 Task: In the Company abcny.com, Create email and send with subject: 'We're Thrilled to Welcome You ', and with mail content 'Good Evening,_x000D_
Step into a world of unlimited possibilities. Our cutting-edge solution will empower you to overcome challenges and achieve unparalleled success in your industry._x000D_
Thanks and Regards', attach the document: Terms_and_conditions.doc and insert image: visitingcard.jpg. Below Thank and Regards, write Reddit and insert the URL: www.reddit.com. Mark checkbox to create task to follow up : In 2 weeks.  Enter or choose an email address of recipient's from company's contact and send.. Logged in from softage.1@softage.net
Action: Mouse moved to (95, 59)
Screenshot: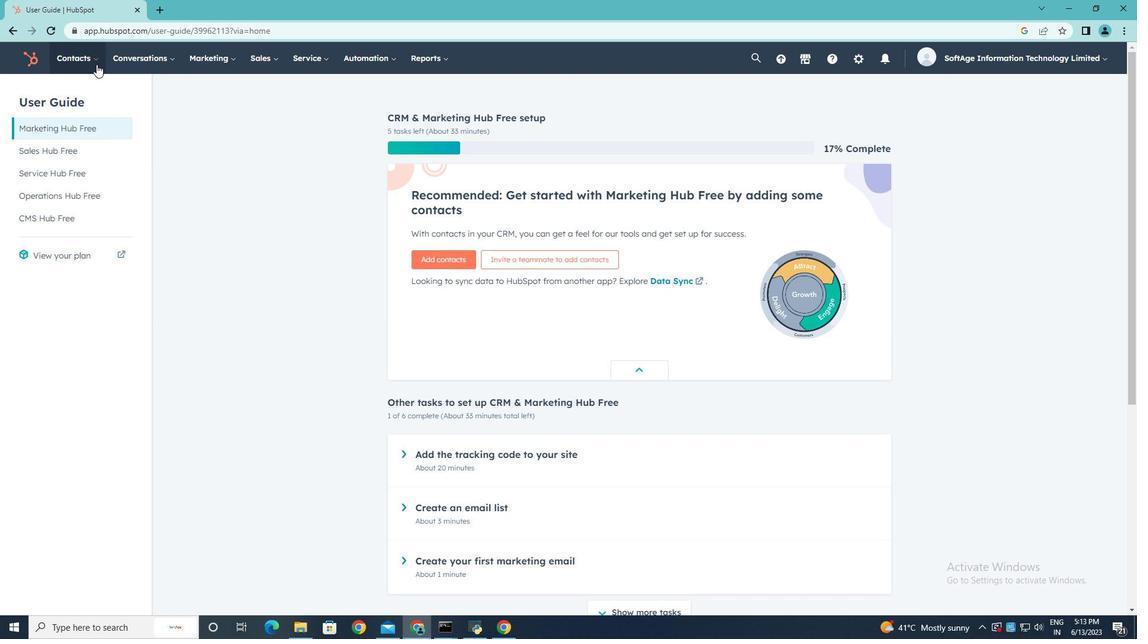 
Action: Mouse pressed left at (95, 59)
Screenshot: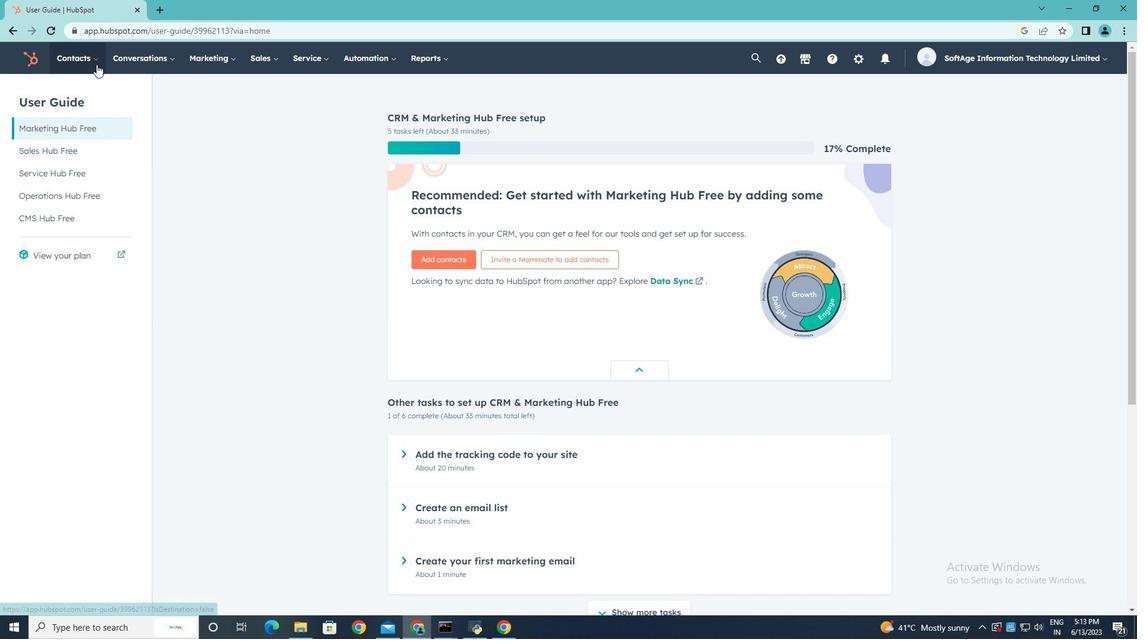 
Action: Mouse moved to (87, 113)
Screenshot: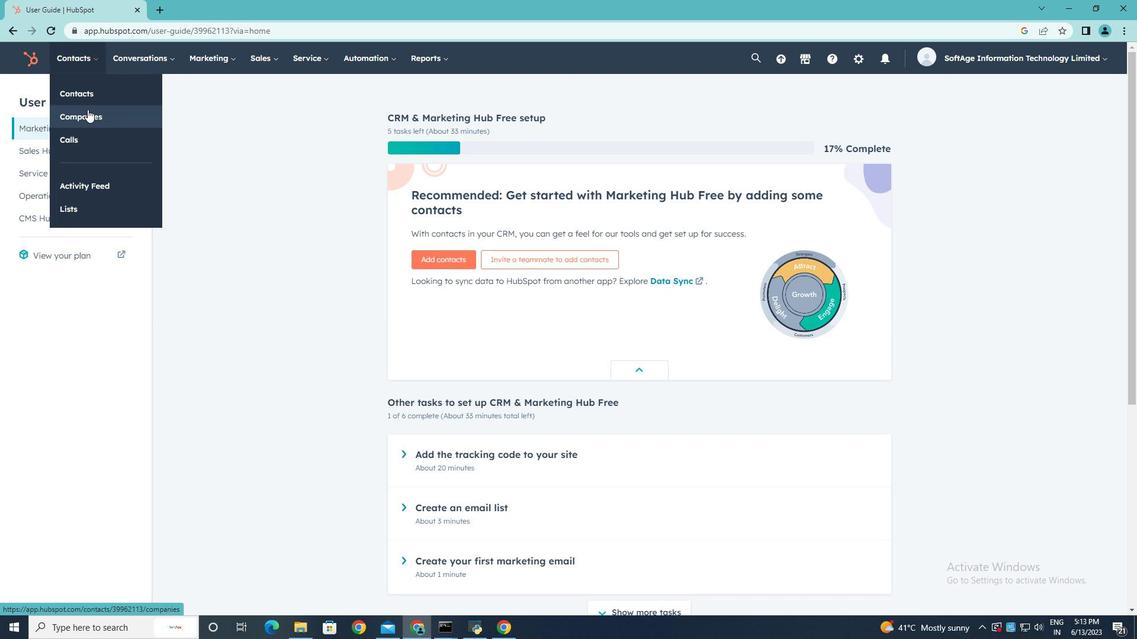 
Action: Mouse pressed left at (87, 113)
Screenshot: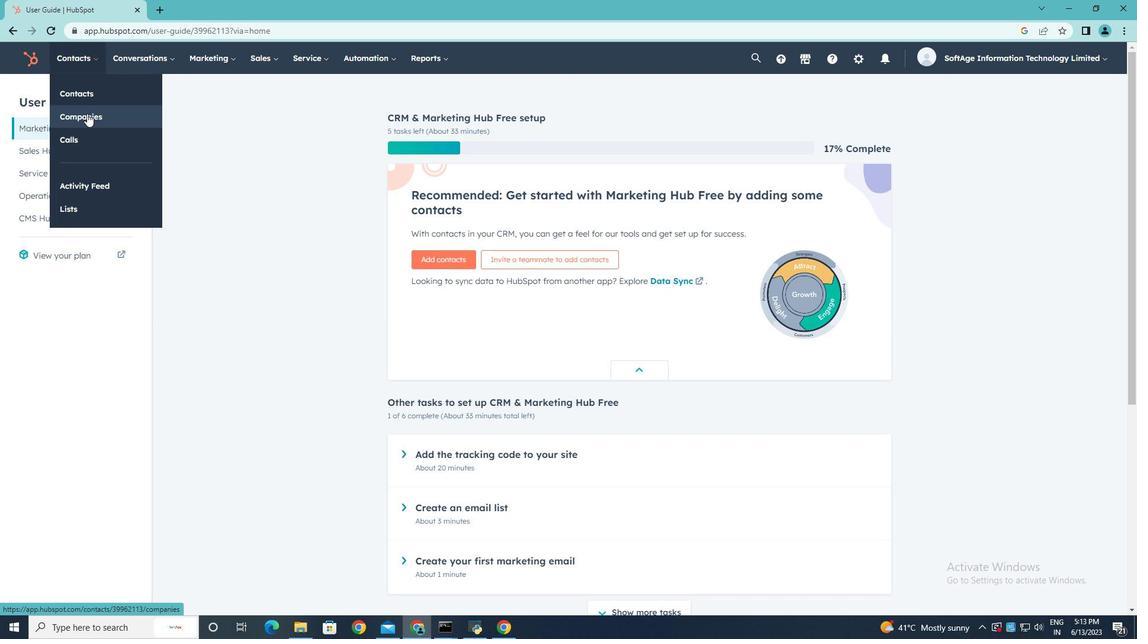 
Action: Mouse moved to (84, 193)
Screenshot: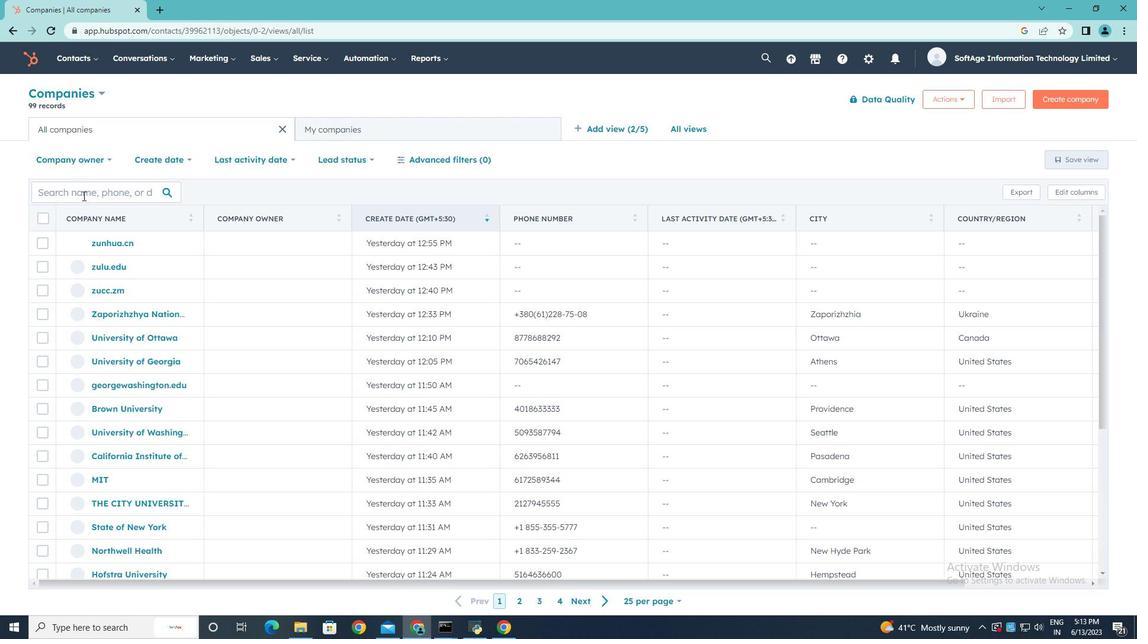 
Action: Mouse pressed left at (84, 193)
Screenshot: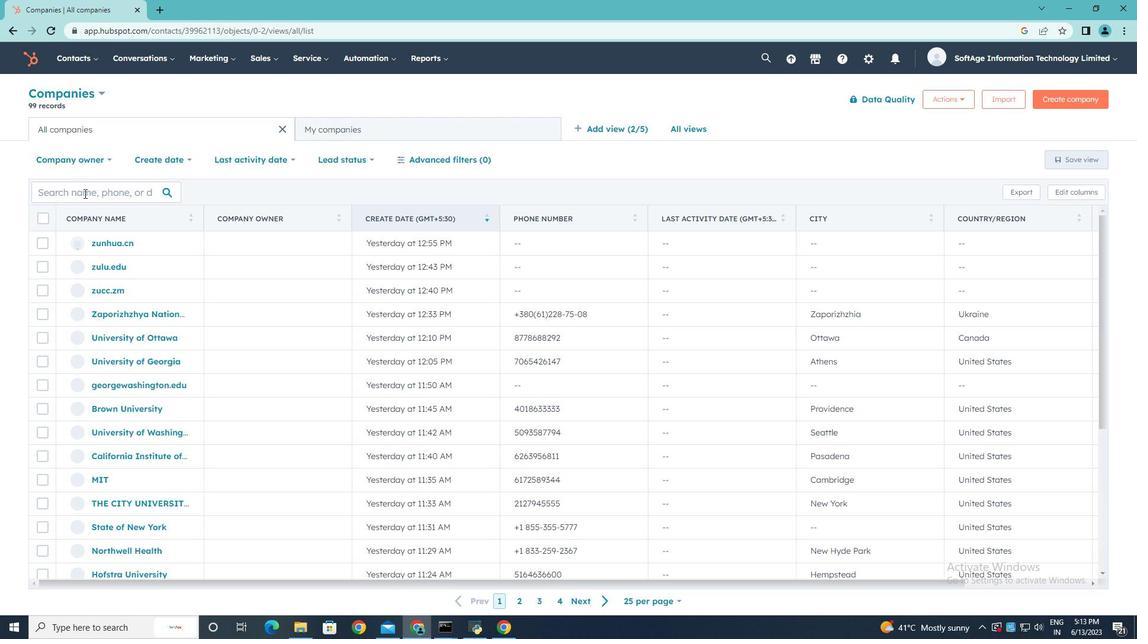 
Action: Key pressed abcny.com
Screenshot: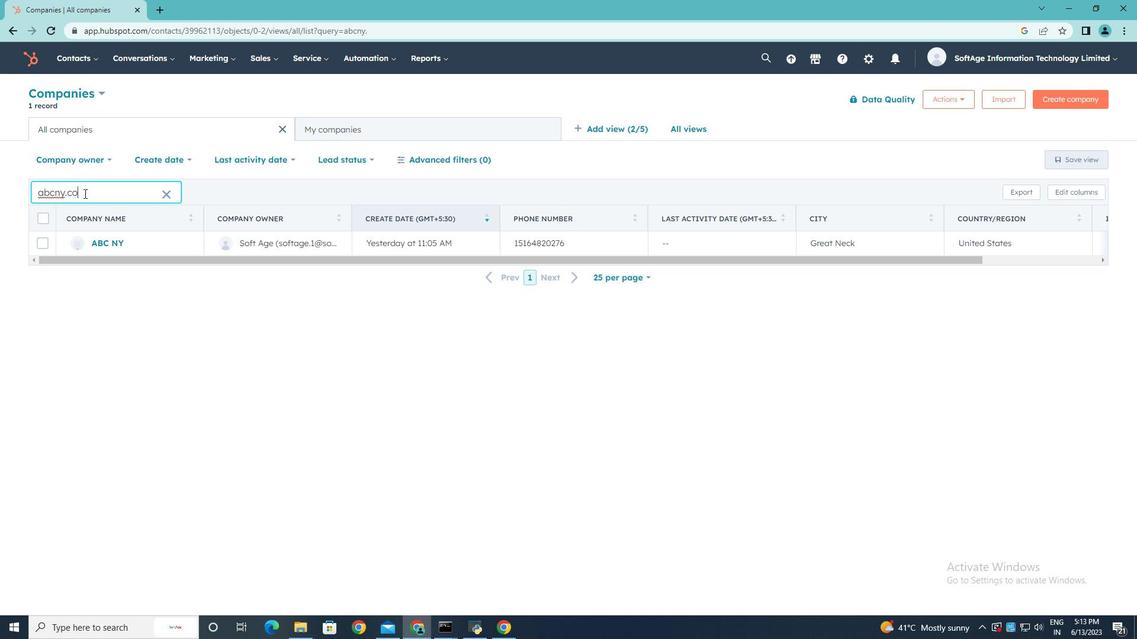 
Action: Mouse moved to (110, 241)
Screenshot: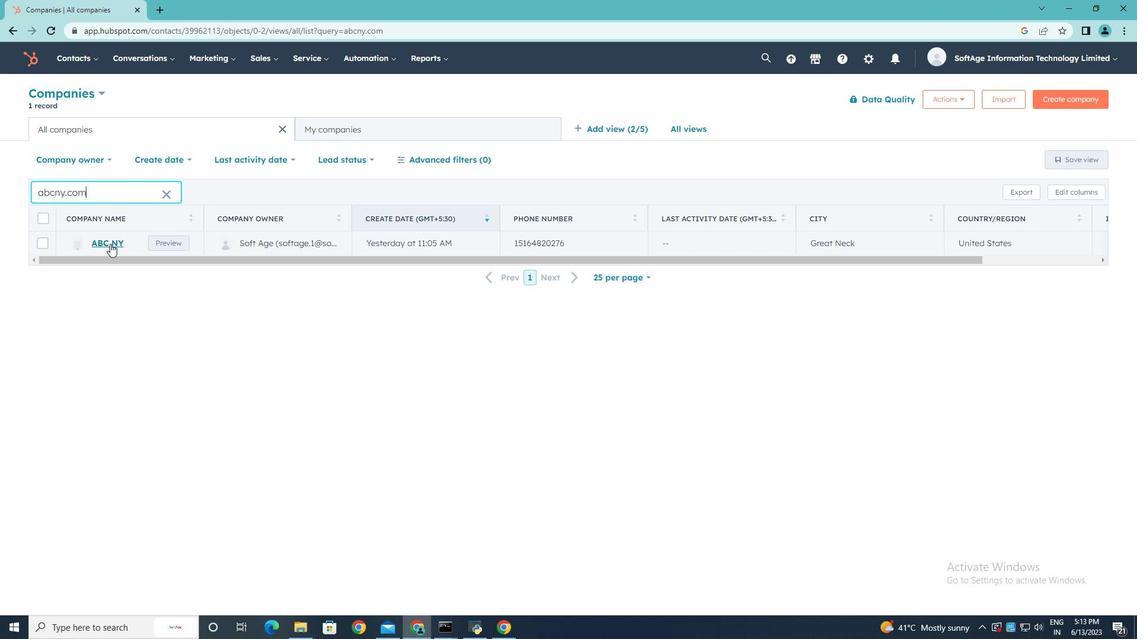 
Action: Mouse pressed left at (110, 241)
Screenshot: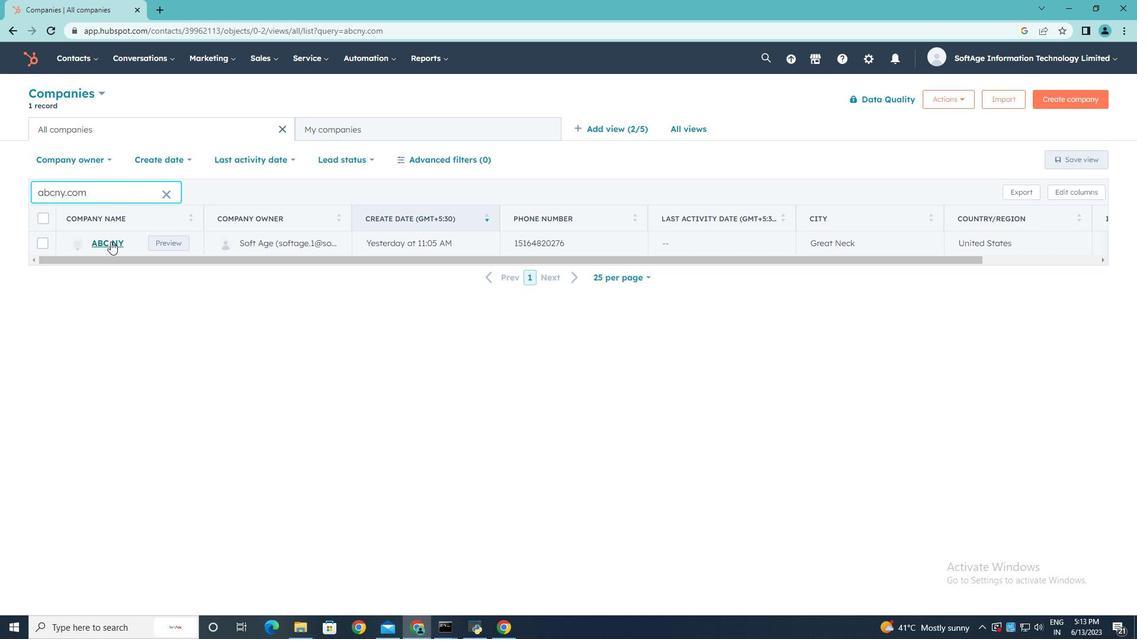 
Action: Mouse moved to (76, 196)
Screenshot: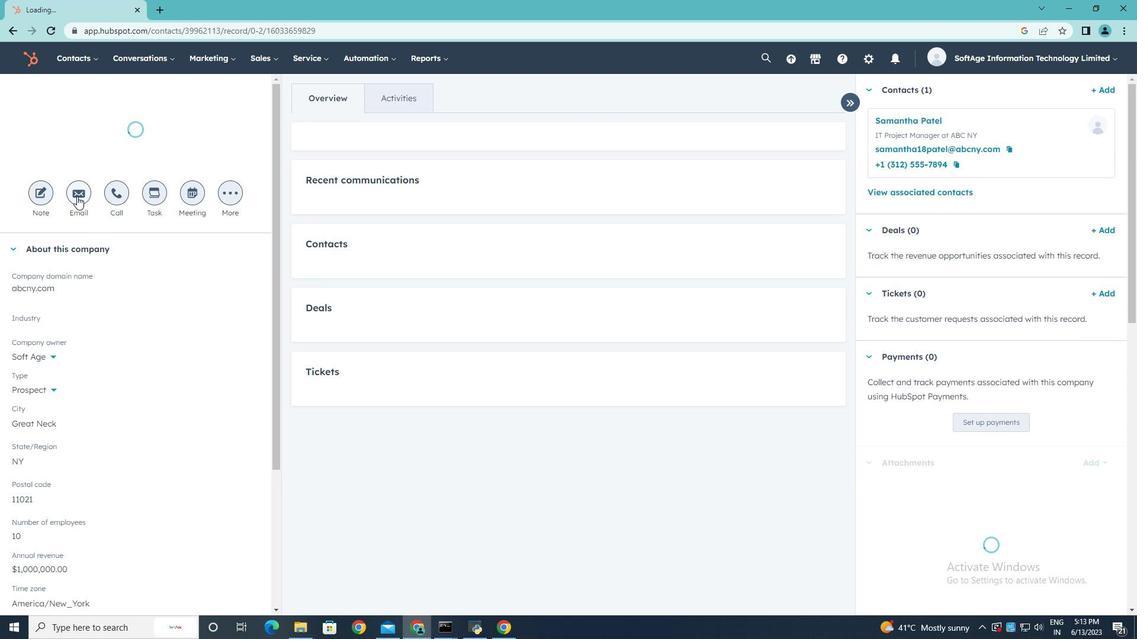 
Action: Mouse pressed left at (76, 196)
Screenshot: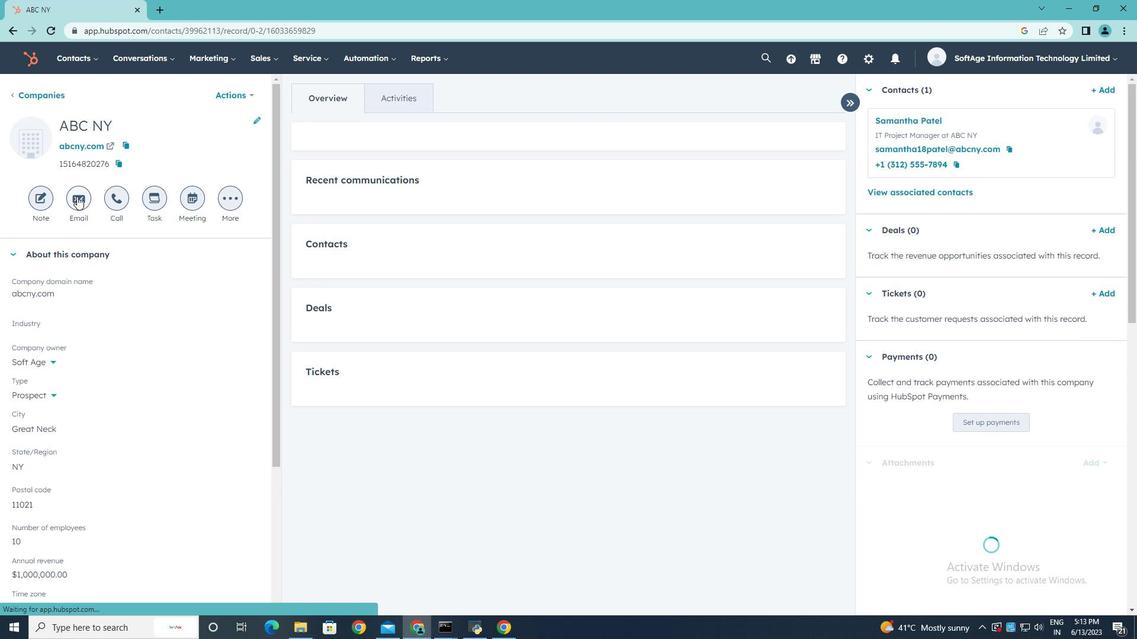 
Action: Key pressed <Key.shift><Key.shift><Key.shift><Key.shift><Key.shift><Key.shift><Key.shift><Key.shift><Key.shift><Key.shift>We're<Key.space>t<Key.backspace><Key.shift>Thrilled<Key.space><Key.shift><Key.shift><Key.shift><Key.shift>to<Key.space><Key.shift><Key.shift>Welcome<Key.space><Key.shift><Key.shift><Key.shift><Key.shift><Key.shift><Key.shift><Key.shift><Key.shift><Key.shift><Key.shift><Key.shift><Key.shift><Key.shift><Key.shift><Key.shift><Key.shift><Key.shift><Key.shift><Key.shift><Key.shift><Key.shift><Key.shift><Key.shift><Key.shift><Key.shift><Key.shift><Key.shift><Key.shift><Key.shift>You
Screenshot: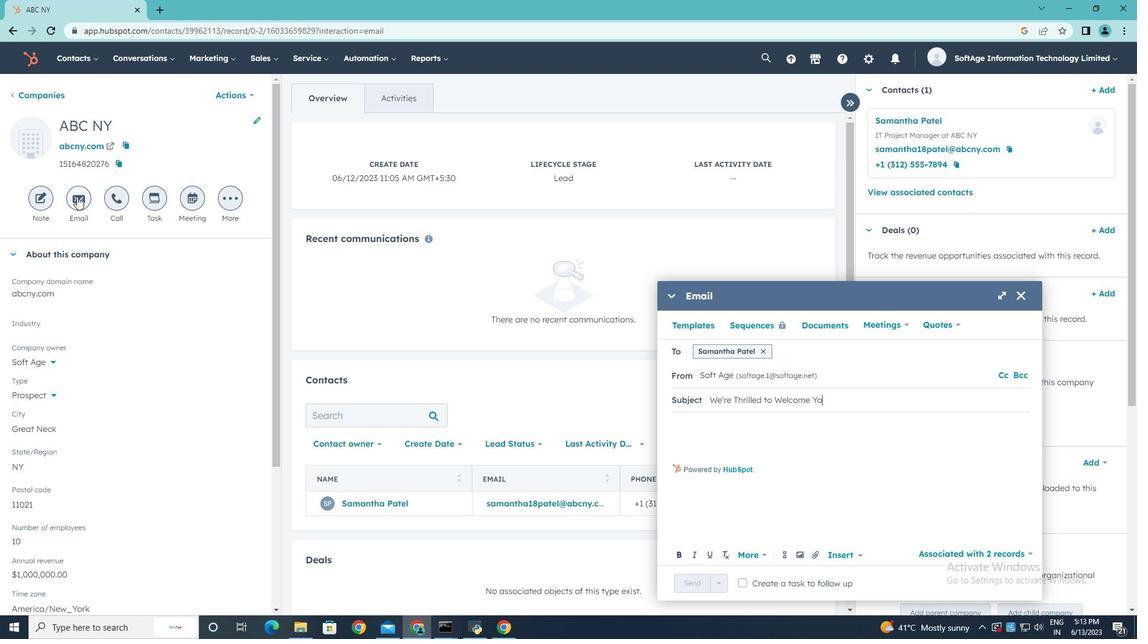 
Action: Mouse moved to (684, 421)
Screenshot: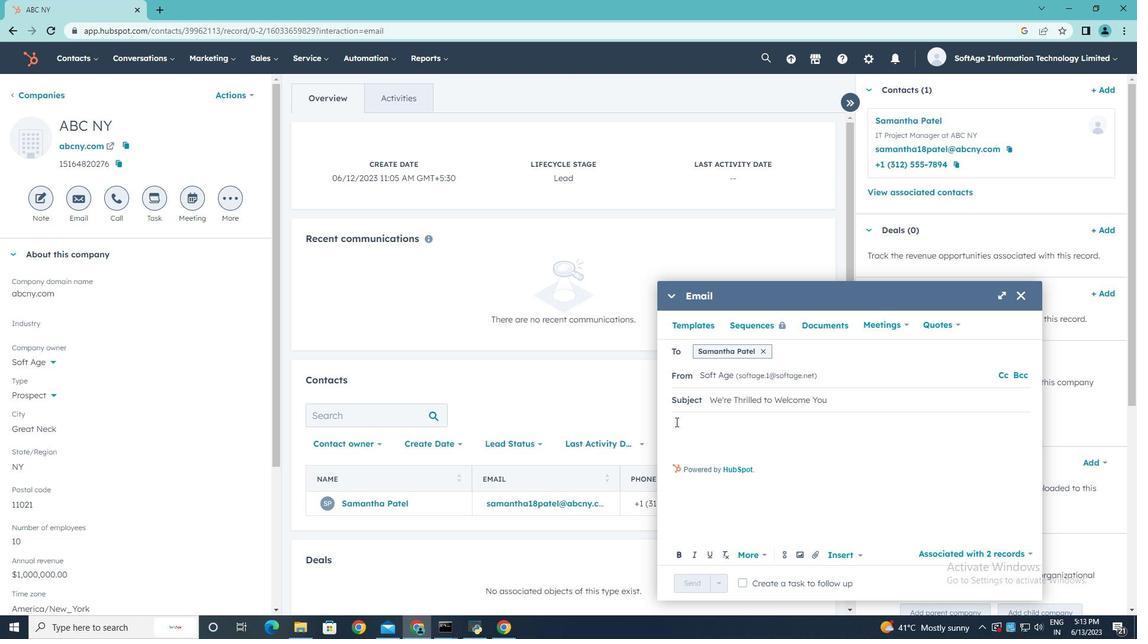 
Action: Mouse pressed left at (684, 421)
Screenshot: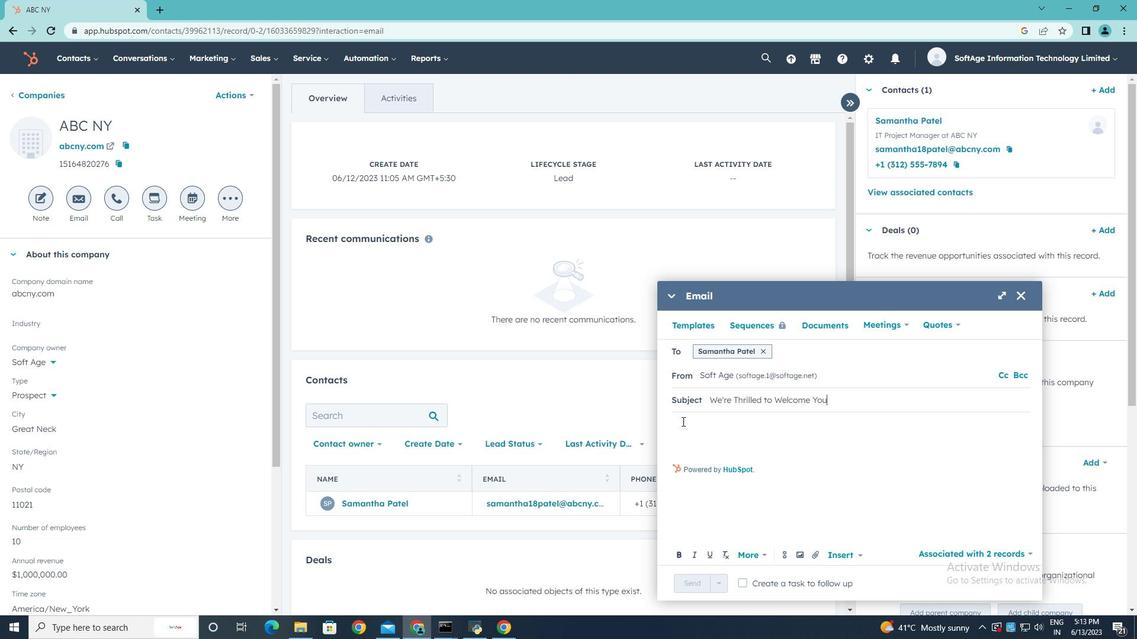 
Action: Key pressed <Key.shift><Key.shift>Good<Key.space><Key.shift>Ebe<Key.backspace><Key.backspace>vening,
Screenshot: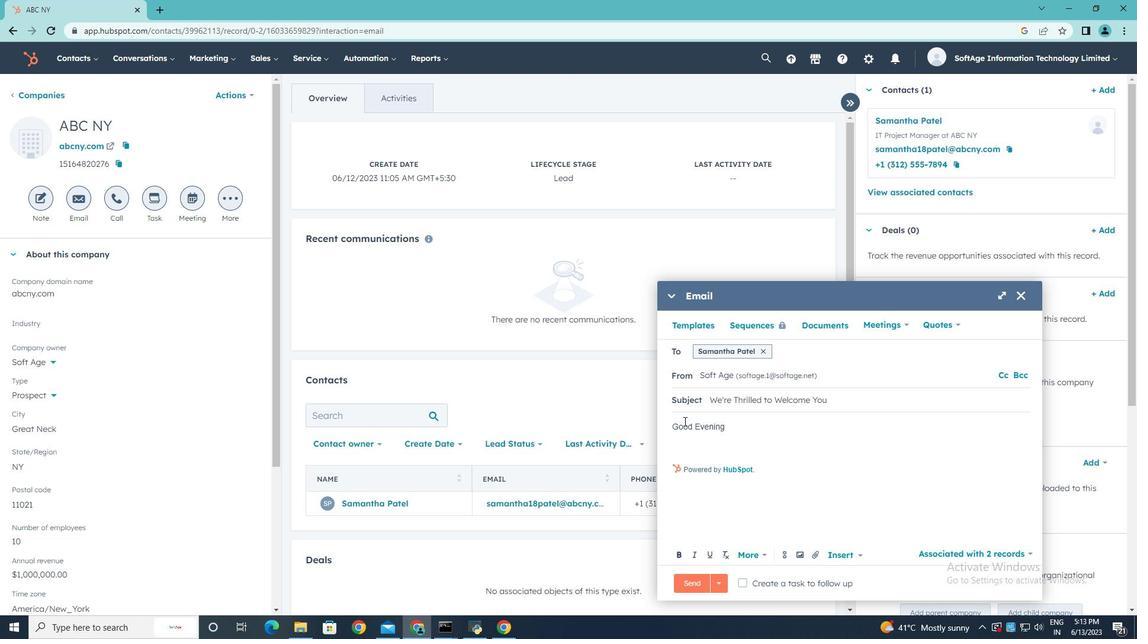 
Action: Mouse moved to (676, 435)
Screenshot: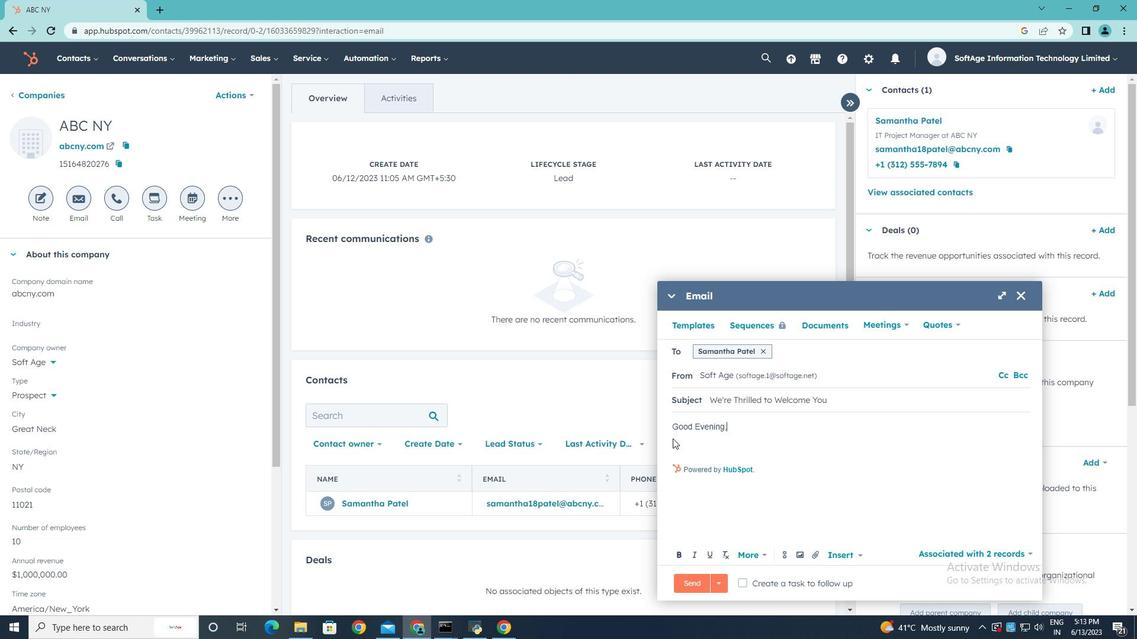
Action: Mouse pressed left at (676, 435)
Screenshot: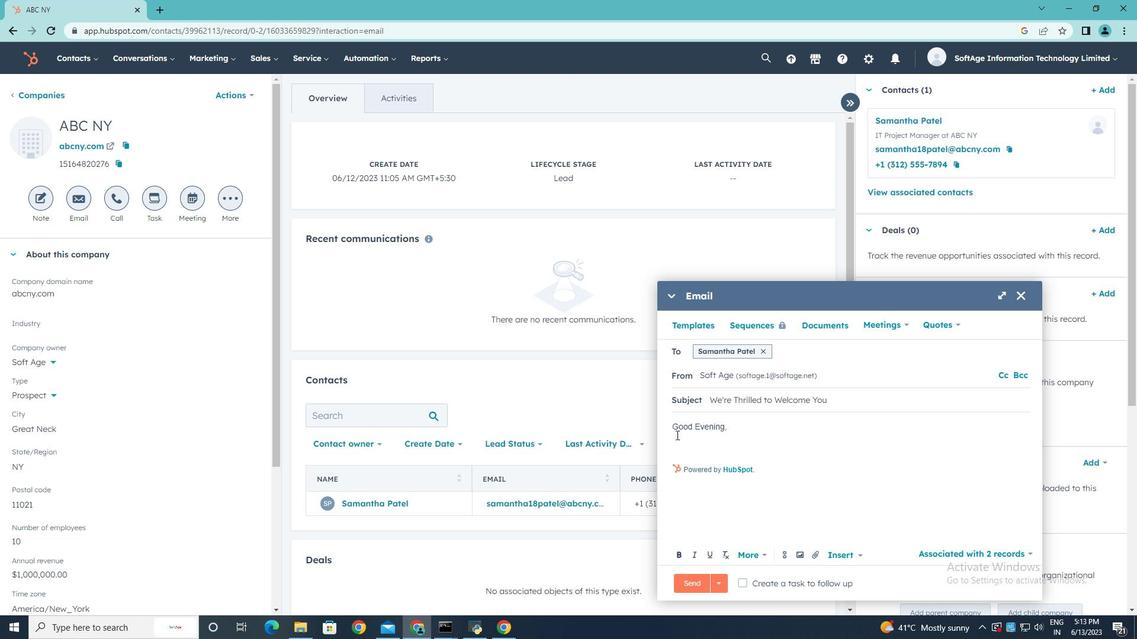 
Action: Mouse moved to (676, 435)
Screenshot: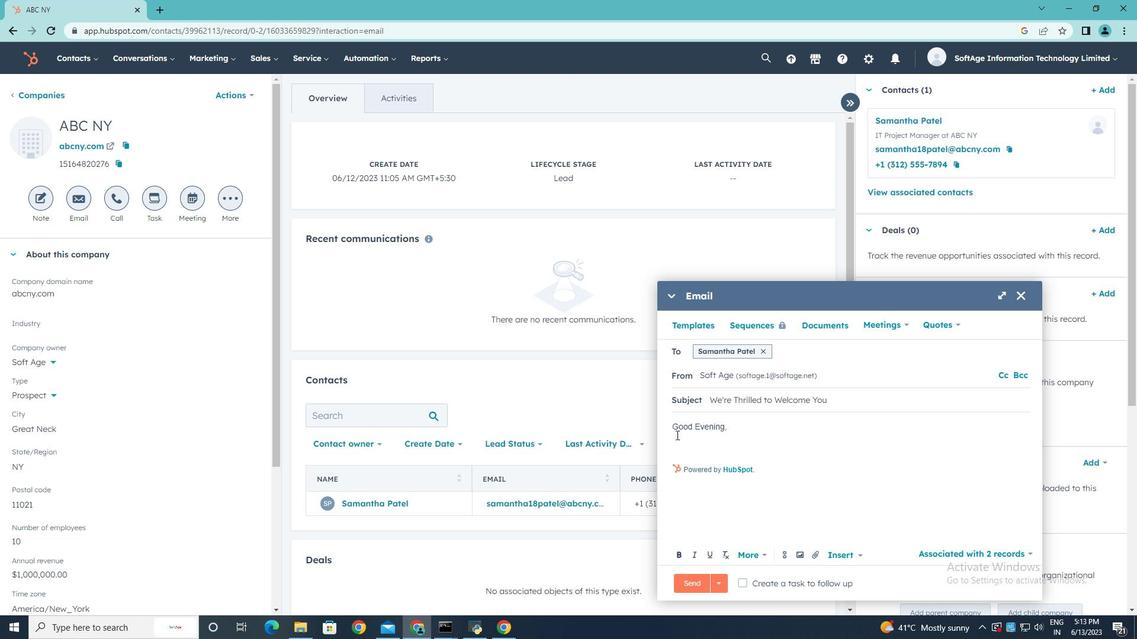 
Action: Key pressed <Key.shift>Step<Key.space>into<Key.space>a<Key.space>world<Key.space>of<Key.space>unlimited<Key.space>possibilities.<Key.space><Key.shift><Key.shift><Key.shift><Key.shift><Key.shift><Key.shift><Key.shift><Key.shift>Our<Key.space>cutting-edge<Key.space>solution<Key.space>will<Key.space>empower<Key.space>you<Key.space>to<Key.space>ob<Key.backspace>vercome<Key.space>challenges<Key.space>and<Key.space>achieve<Key.space>unparalleled<Key.space>success<Key.space>in<Key.space>your<Key.space>industry.
Screenshot: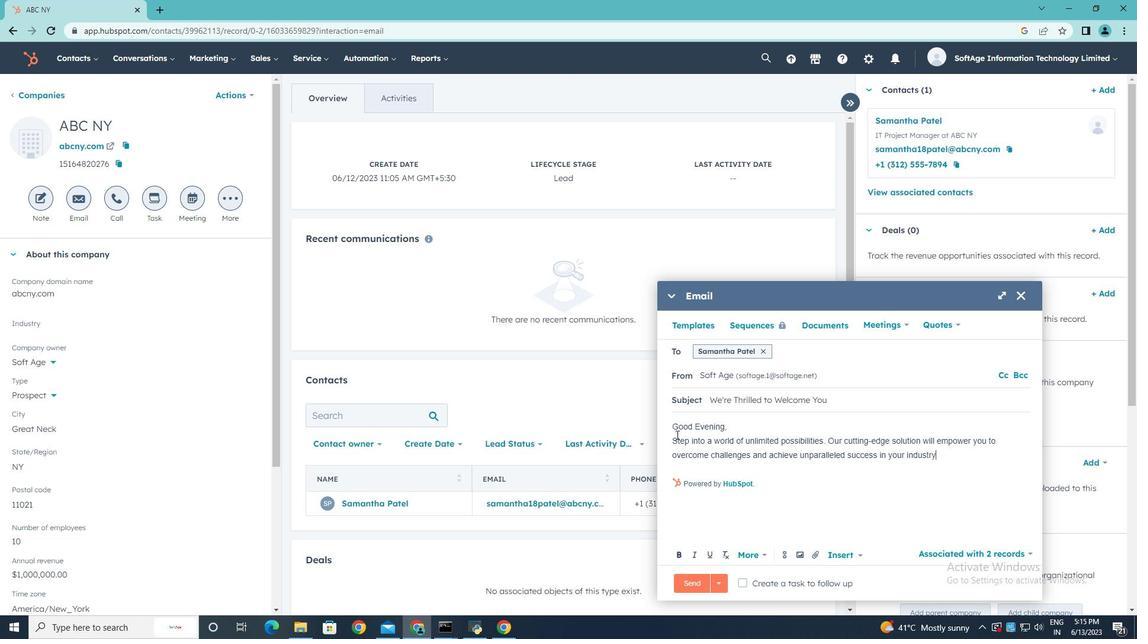
Action: Mouse moved to (687, 471)
Screenshot: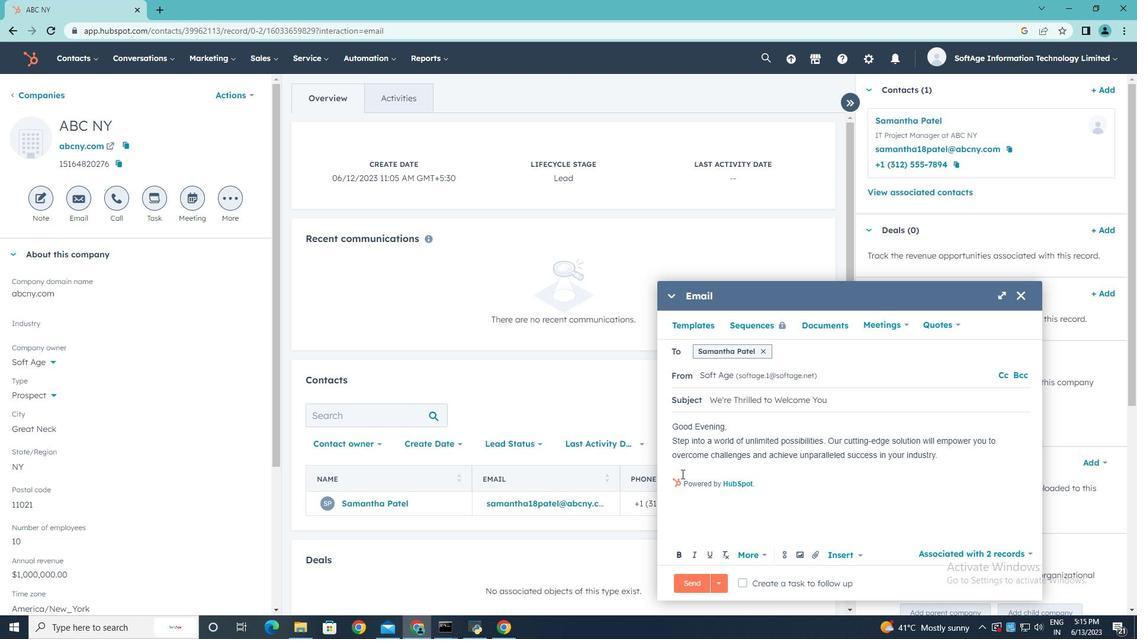 
Action: Mouse pressed left at (687, 471)
Screenshot: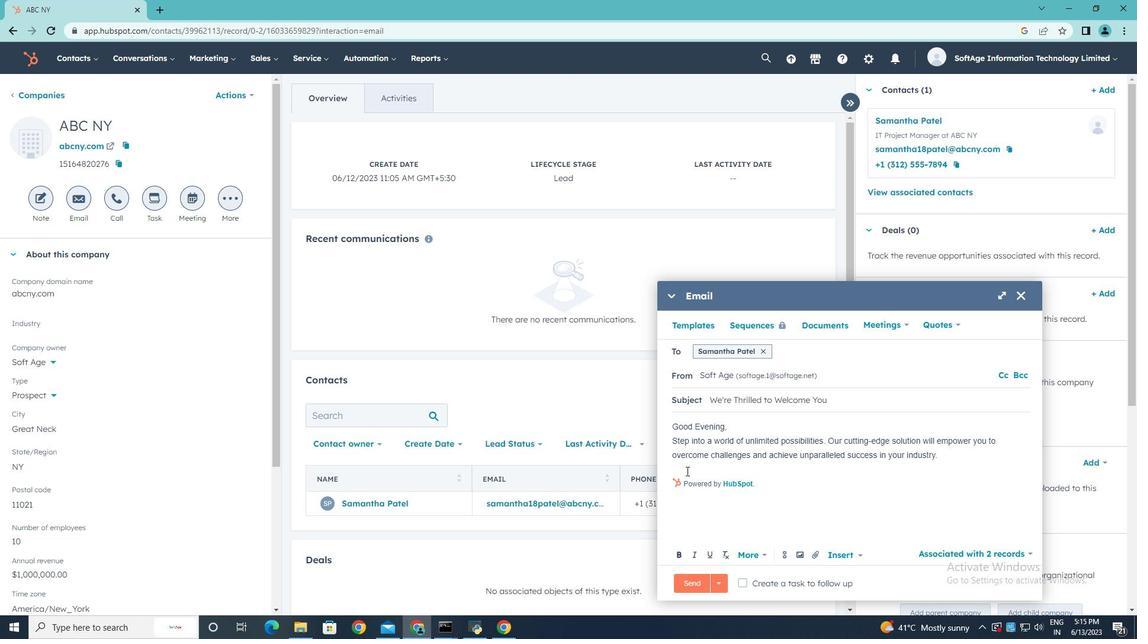 
Action: Key pressed <Key.enter><Key.shift>Thanks<Key.space><Key.shift><Key.shift><Key.shift><Key.shift><Key.shift><Key.shift><Key.shift><Key.shift><Key.shift><Key.shift><Key.shift><Key.shift><Key.shift><Key.shift>&<Key.space><Key.shift>Regards,
Screenshot: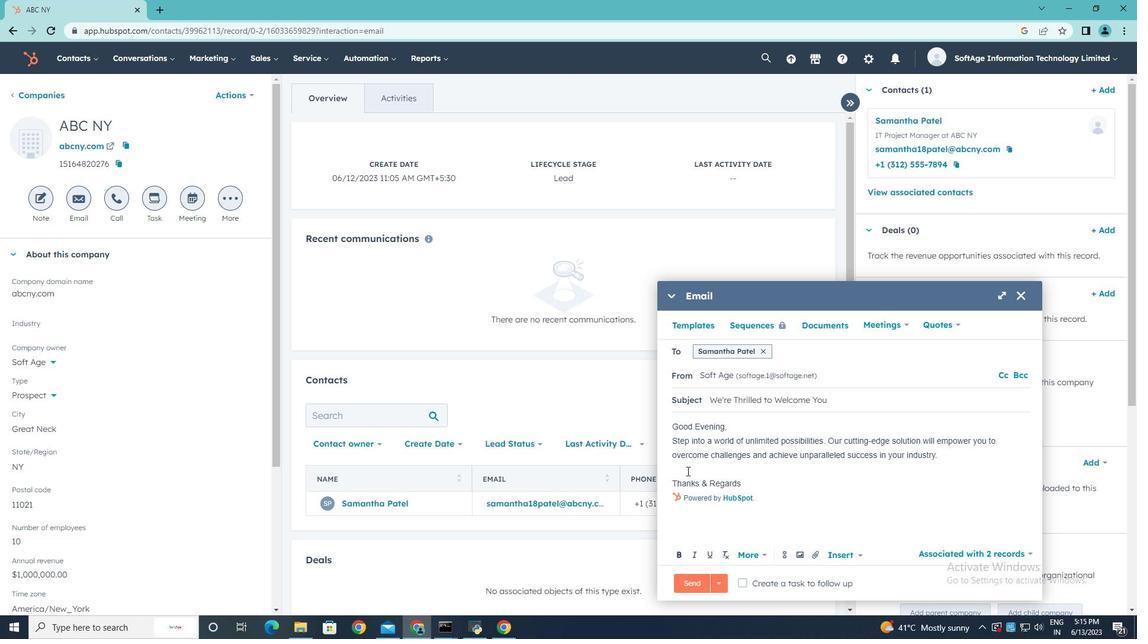 
Action: Mouse moved to (814, 551)
Screenshot: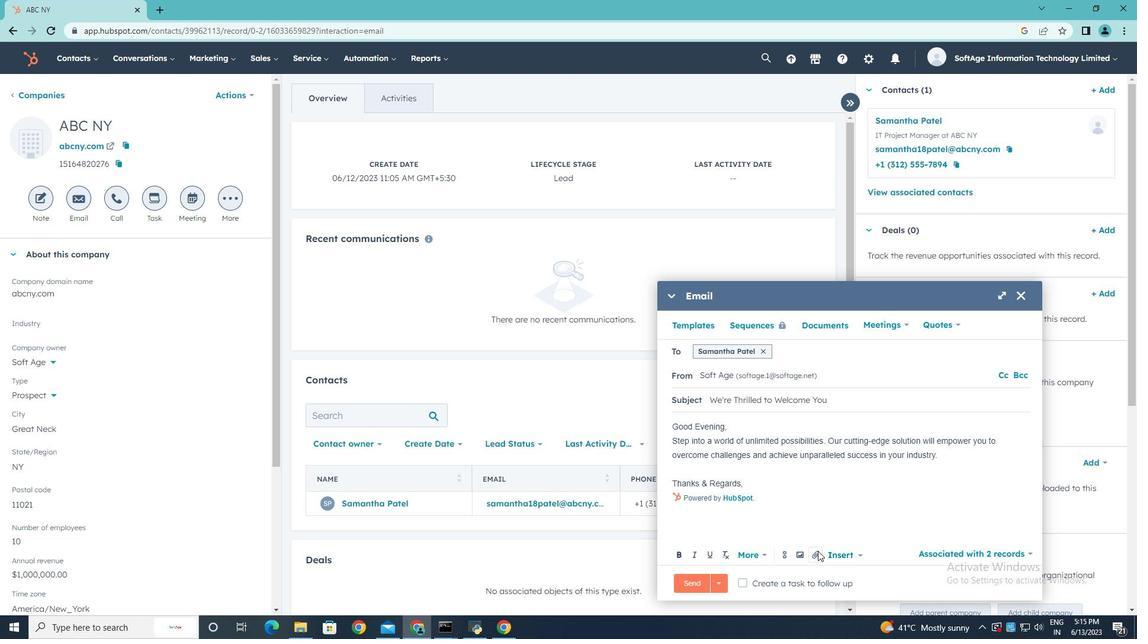 
Action: Mouse pressed left at (814, 551)
Screenshot: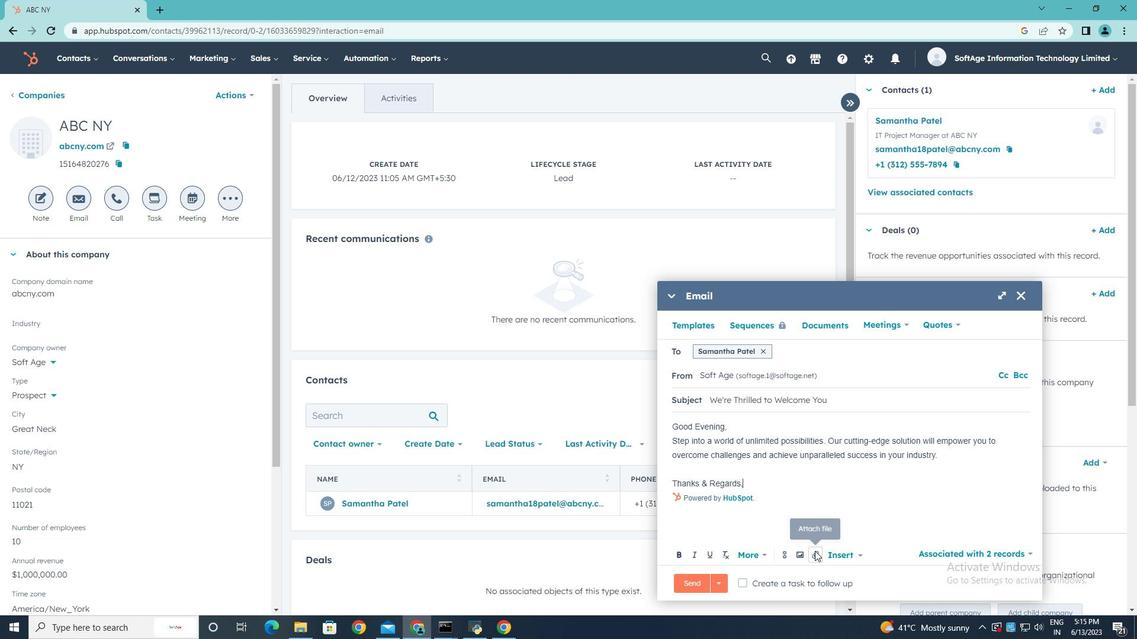 
Action: Mouse moved to (833, 517)
Screenshot: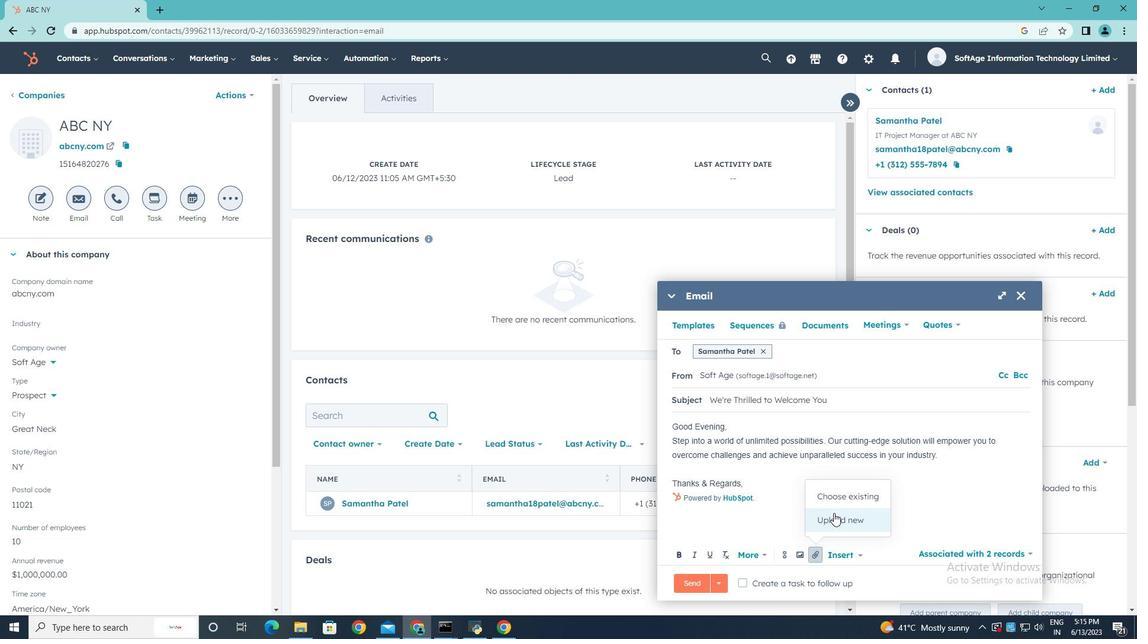 
Action: Mouse pressed left at (833, 517)
Screenshot: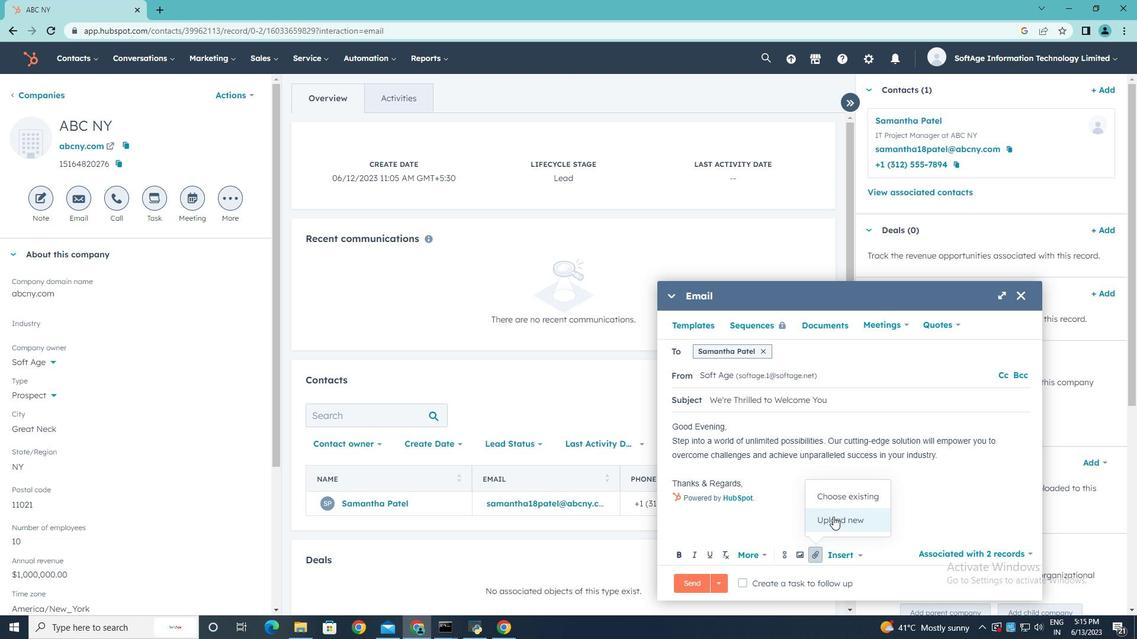 
Action: Mouse moved to (212, 114)
Screenshot: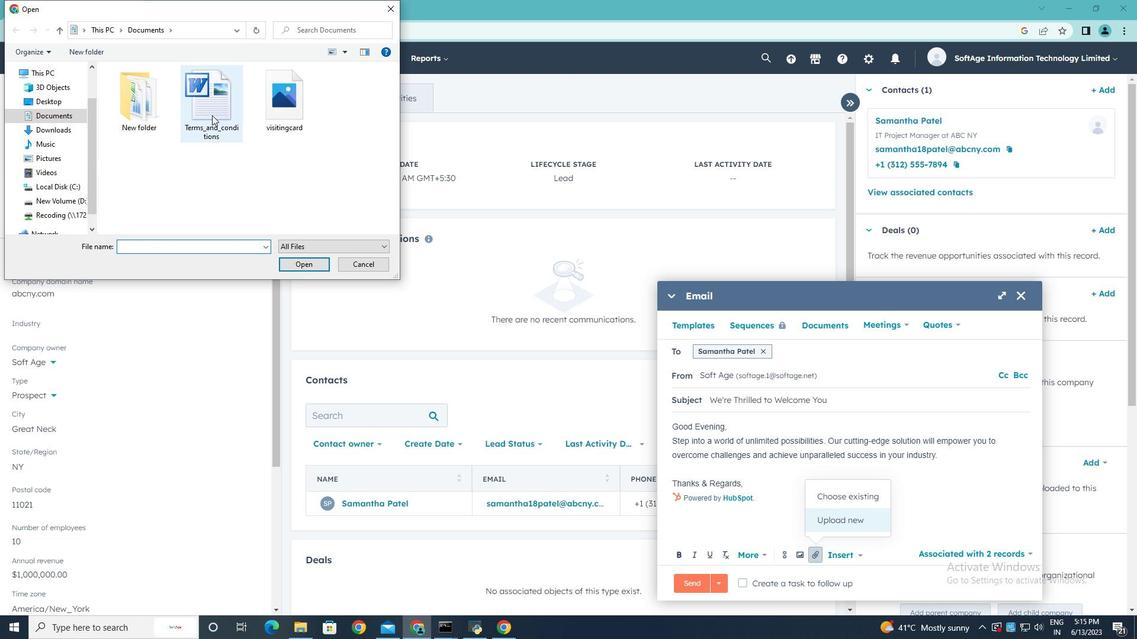 
Action: Mouse pressed left at (212, 114)
Screenshot: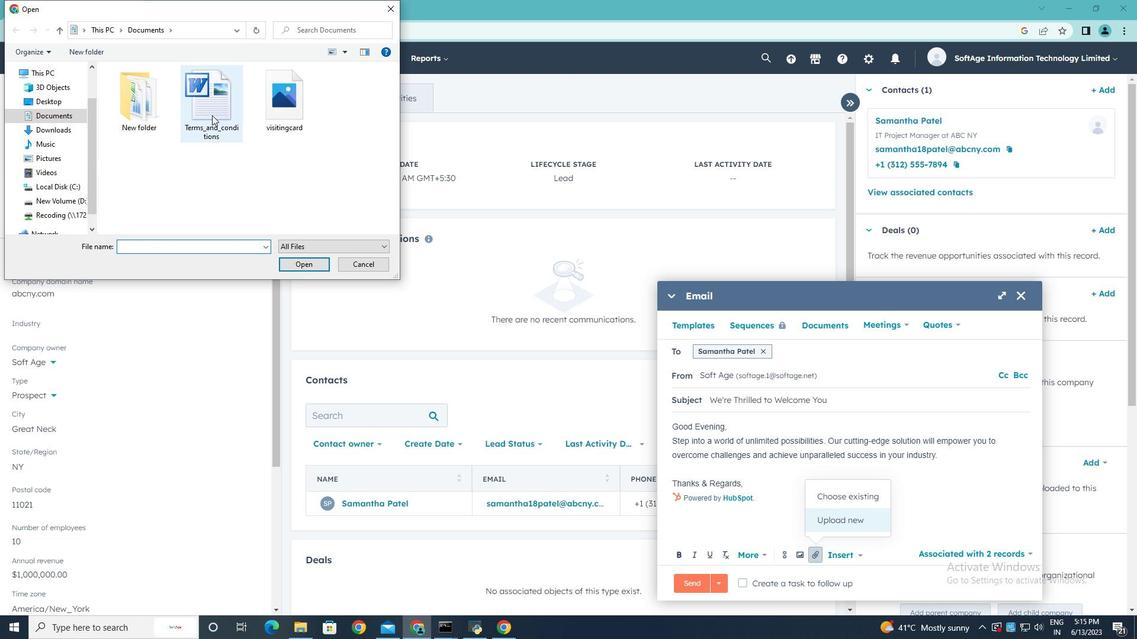
Action: Mouse moved to (308, 265)
Screenshot: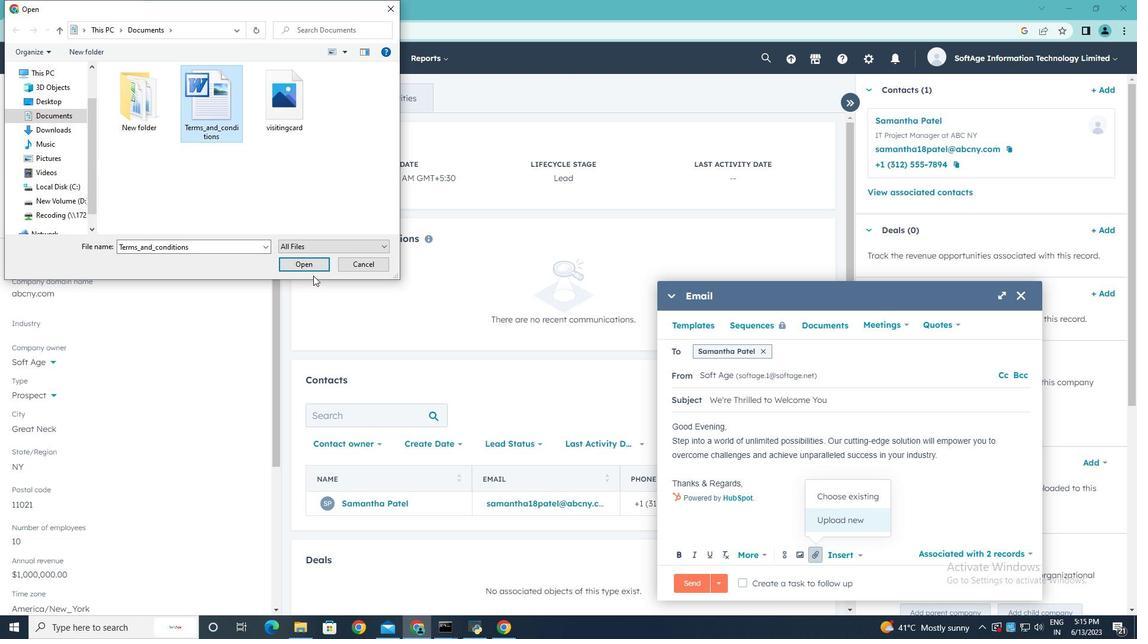 
Action: Mouse pressed left at (308, 265)
Screenshot: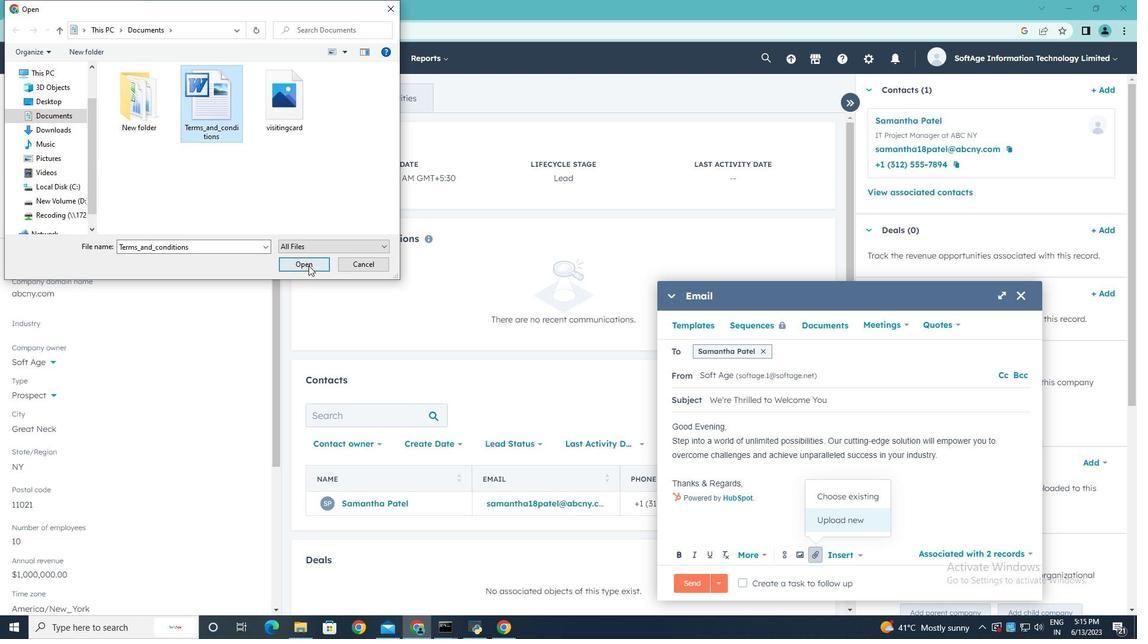 
Action: Mouse moved to (819, 524)
Screenshot: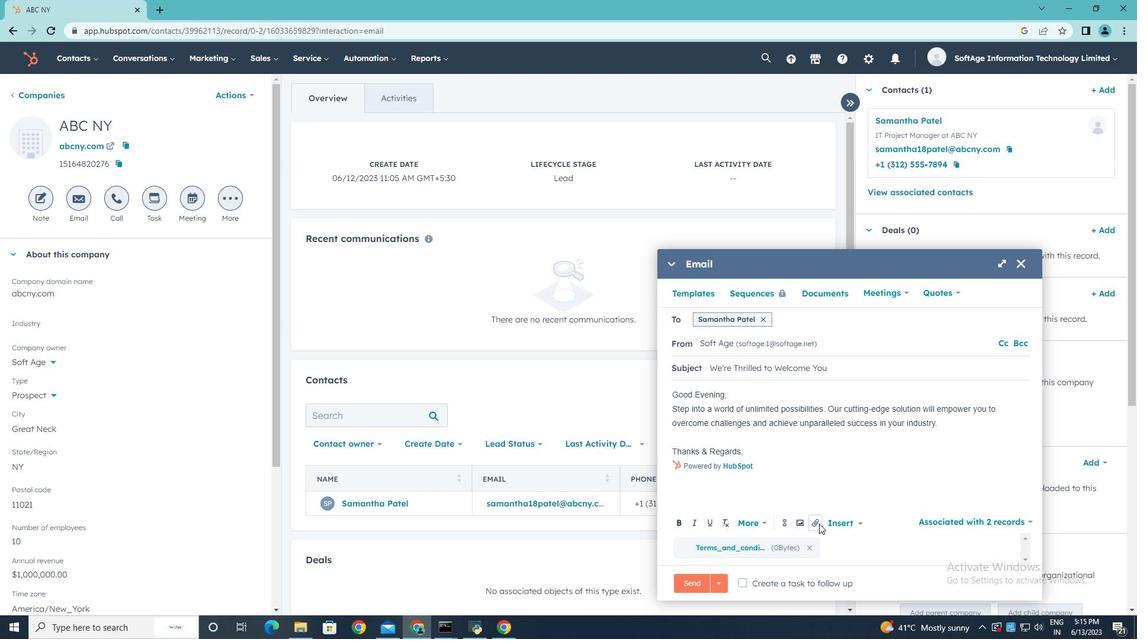 
Action: Mouse pressed left at (819, 524)
Screenshot: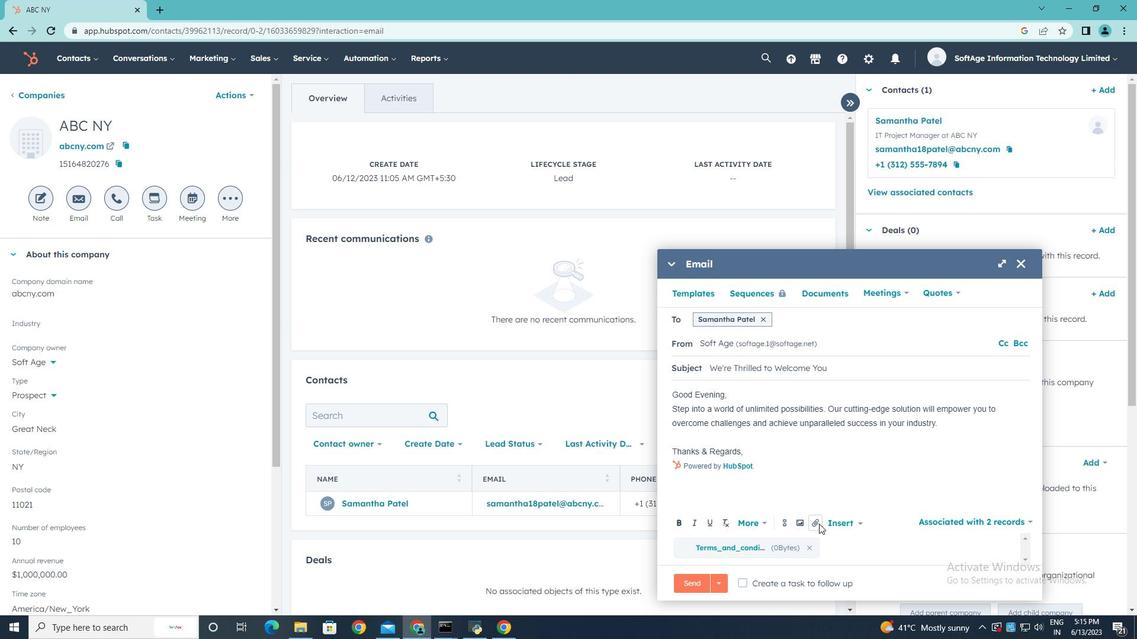 
Action: Mouse moved to (834, 499)
Screenshot: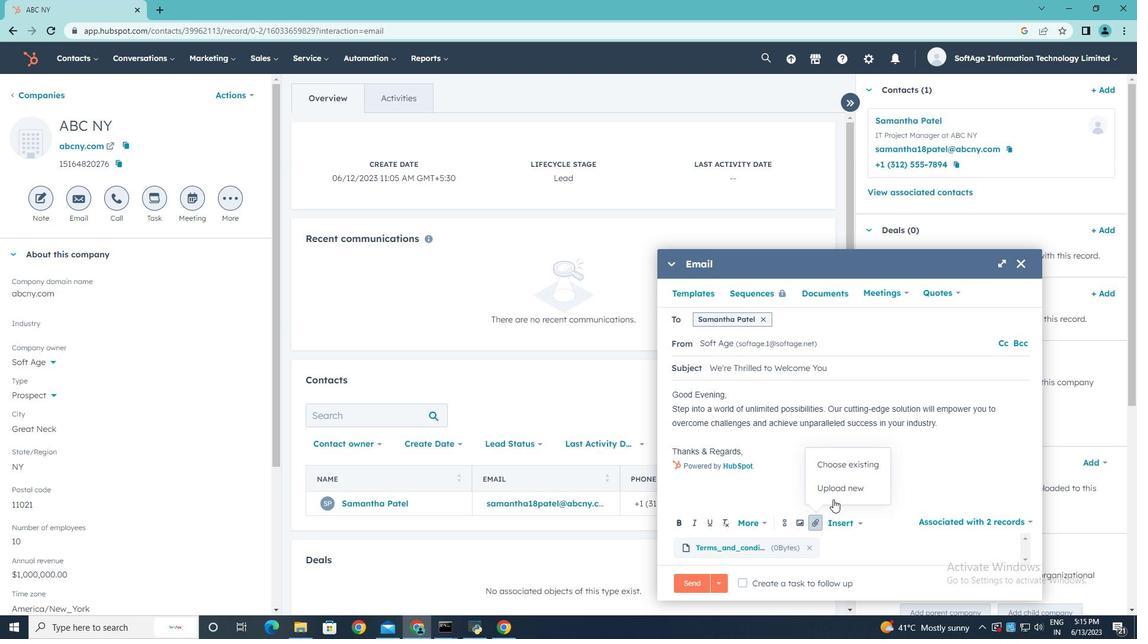 
Action: Mouse pressed left at (834, 499)
Screenshot: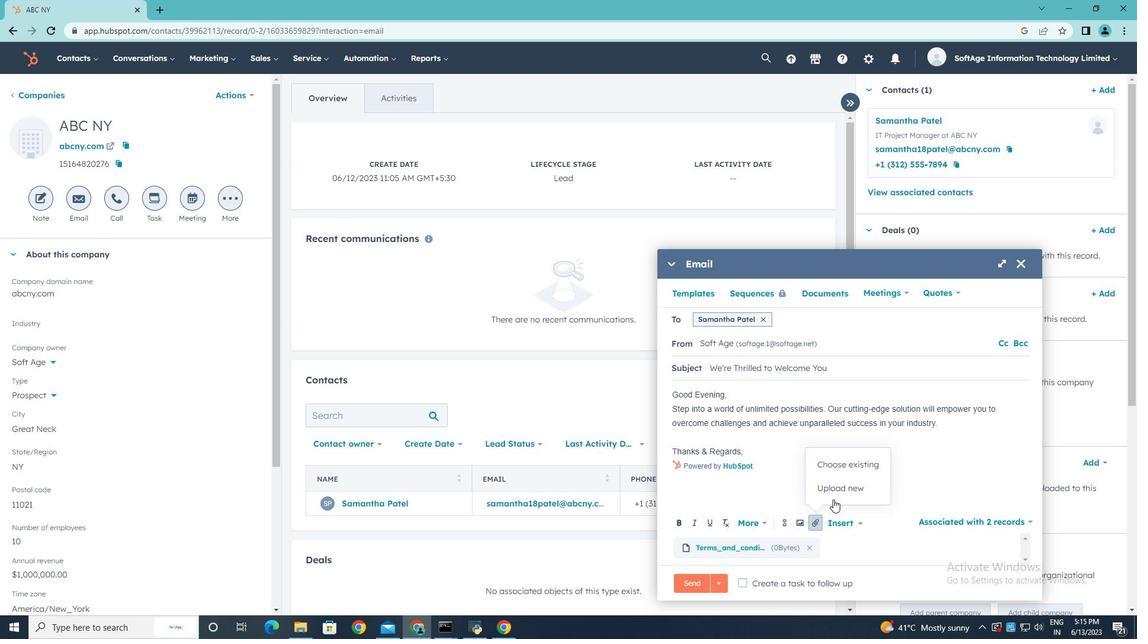 
Action: Mouse moved to (290, 119)
Screenshot: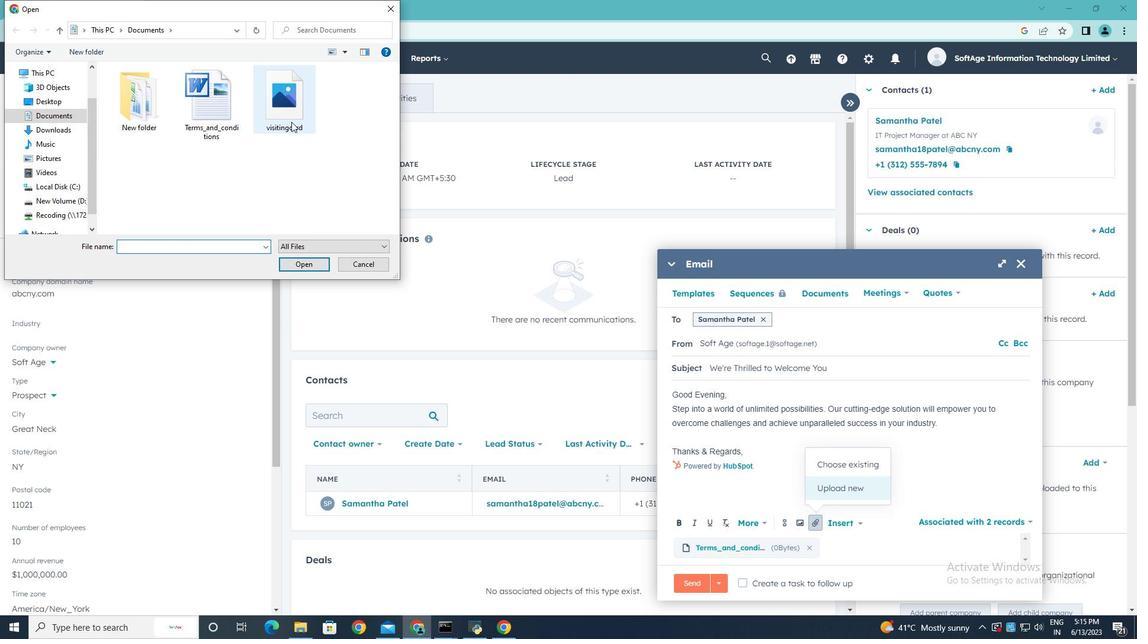 
Action: Mouse pressed left at (290, 119)
Screenshot: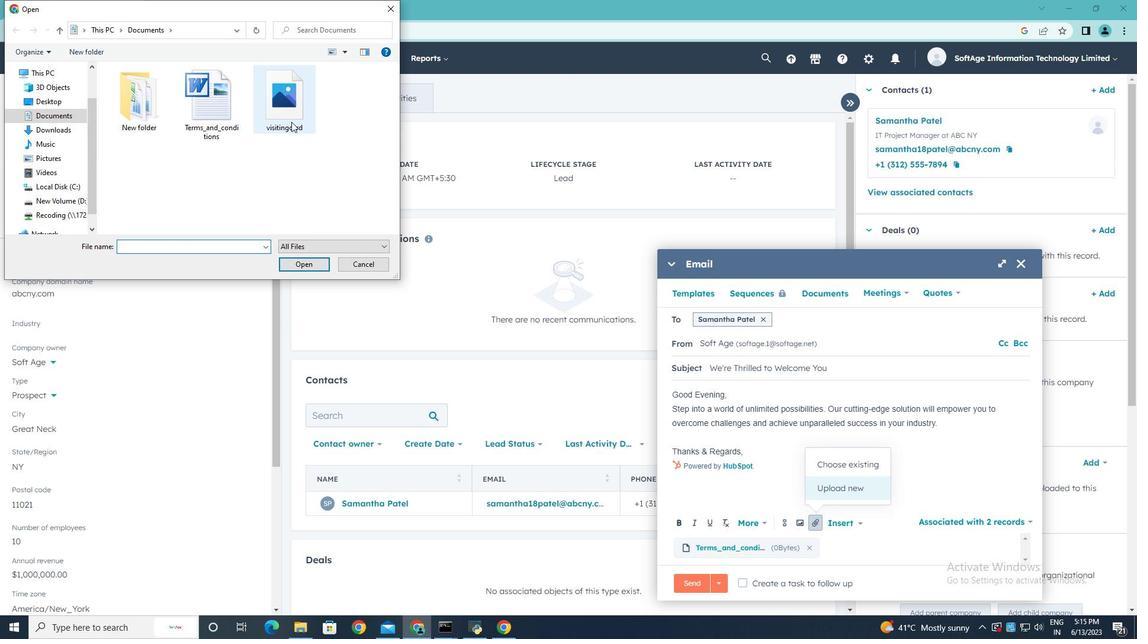 
Action: Mouse moved to (290, 261)
Screenshot: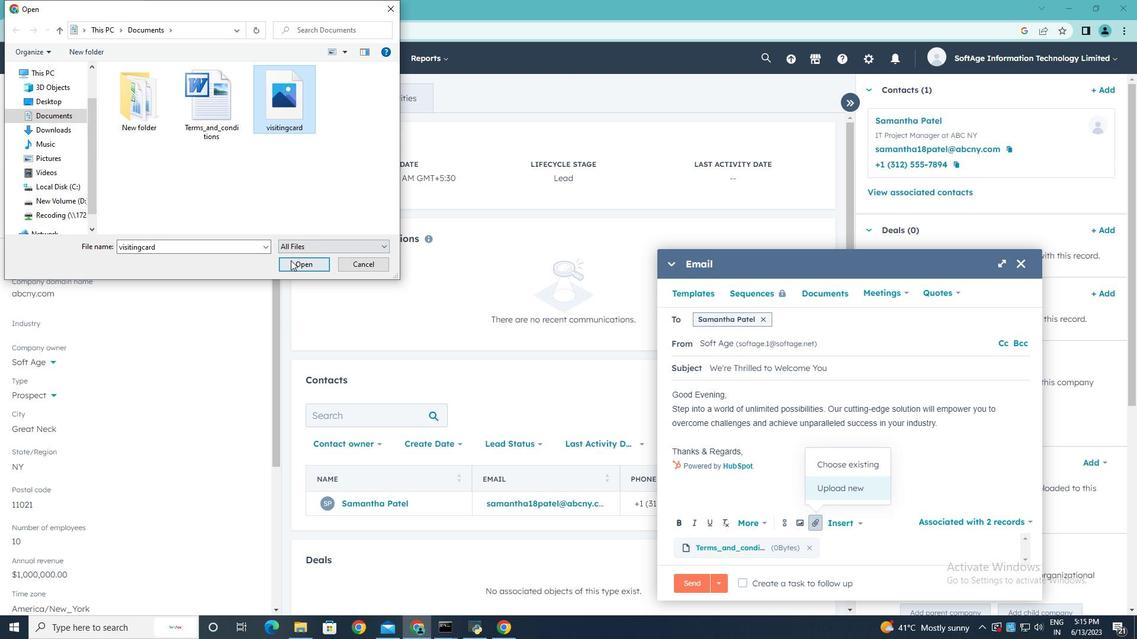 
Action: Mouse pressed left at (290, 261)
Screenshot: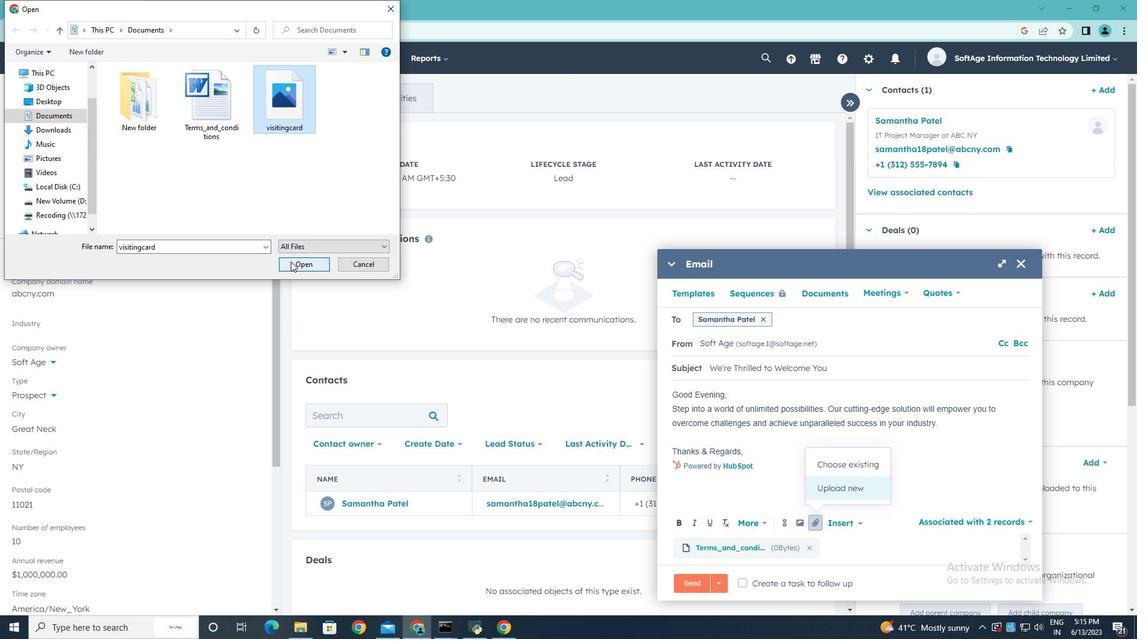 
Action: Mouse moved to (752, 451)
Screenshot: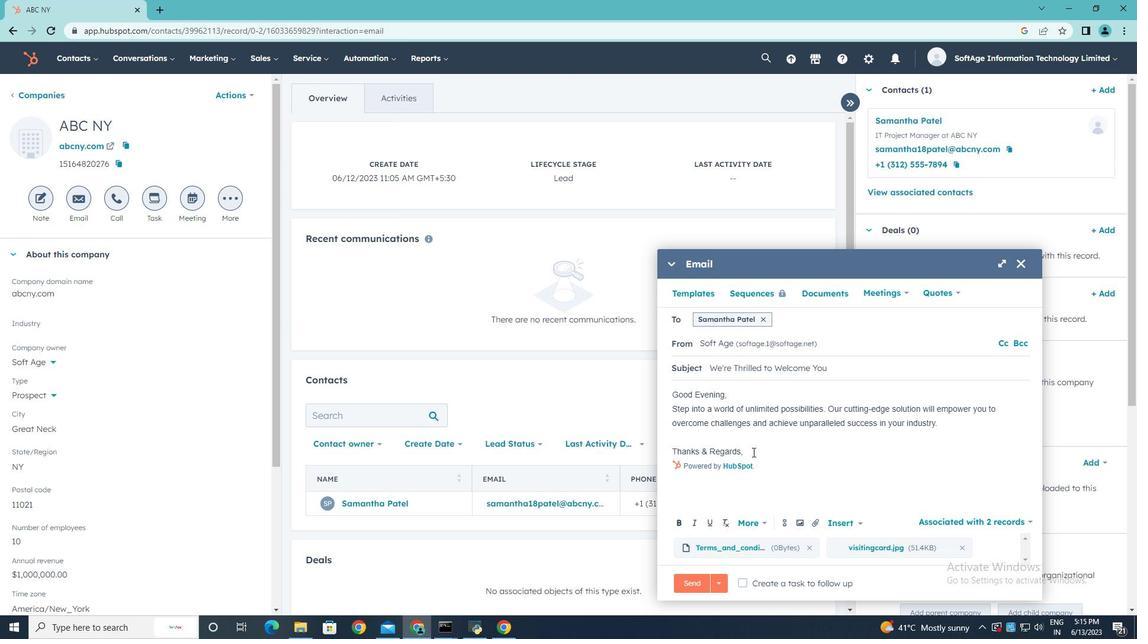 
Action: Mouse pressed left at (752, 451)
Screenshot: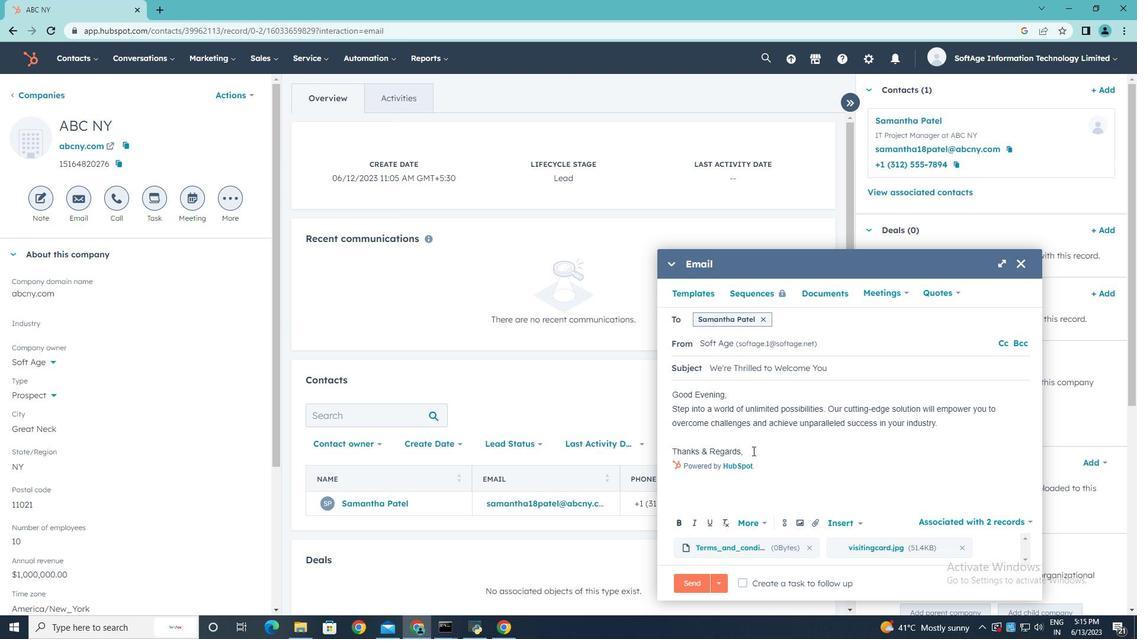 
Action: Key pressed <Key.enter>
Screenshot: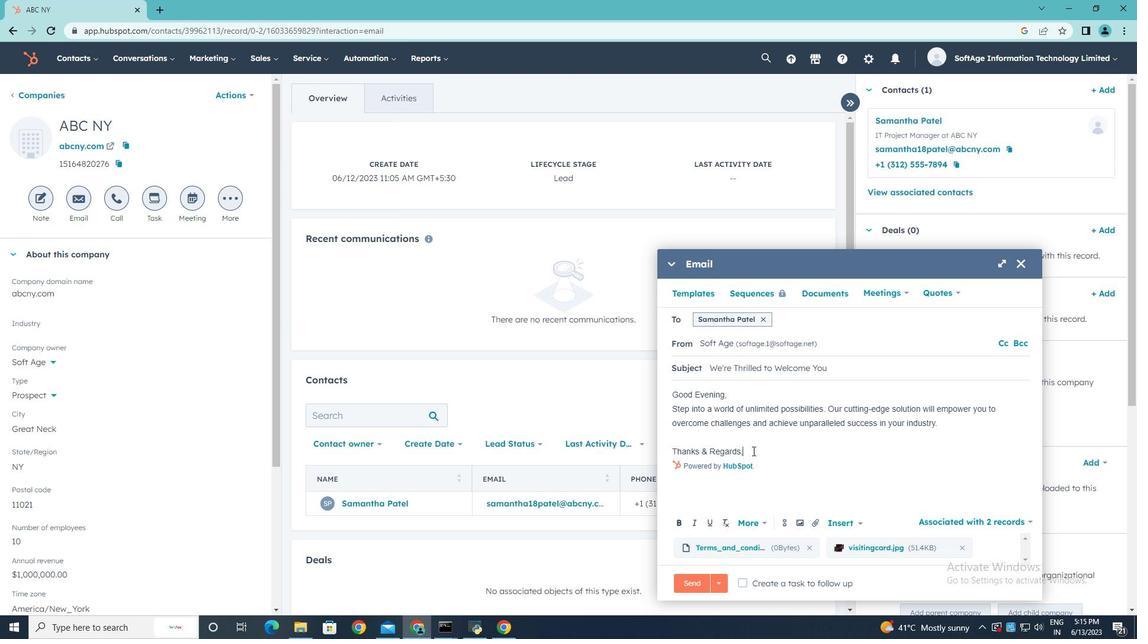 
Action: Mouse moved to (786, 522)
Screenshot: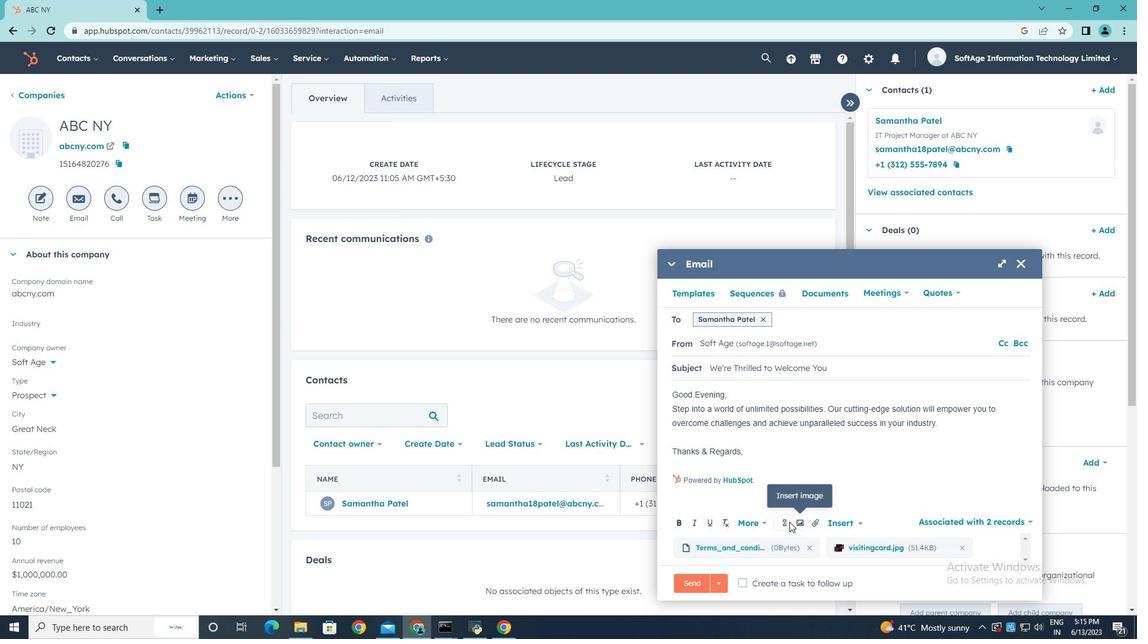 
Action: Mouse pressed left at (786, 522)
Screenshot: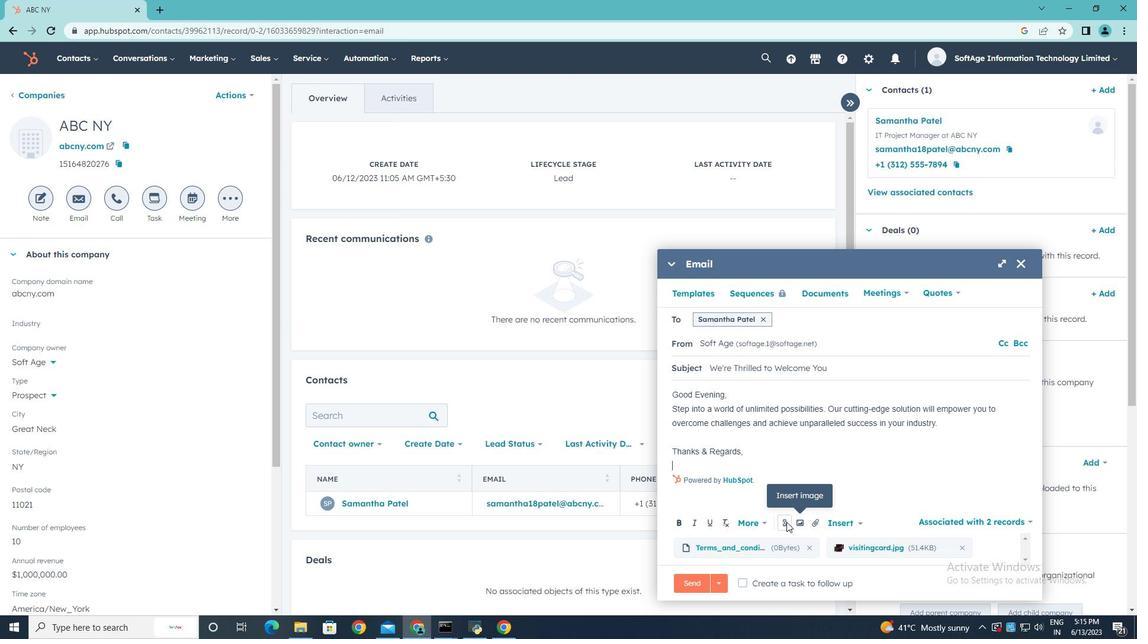 
Action: Mouse moved to (810, 390)
Screenshot: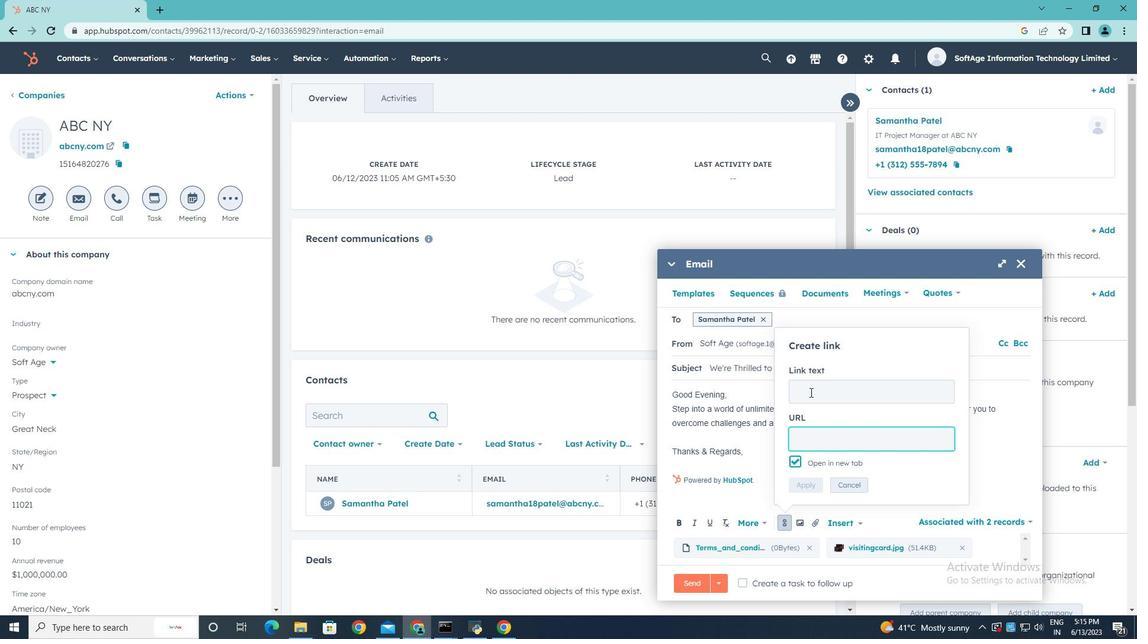 
Action: Mouse pressed left at (810, 390)
Screenshot: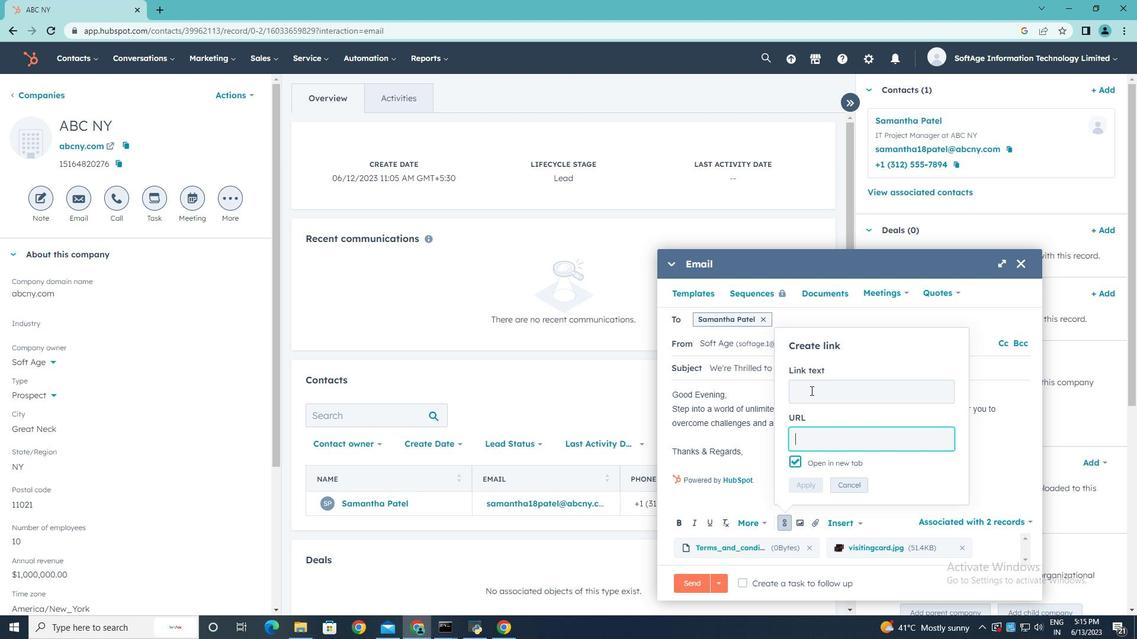 
Action: Mouse moved to (810, 390)
Screenshot: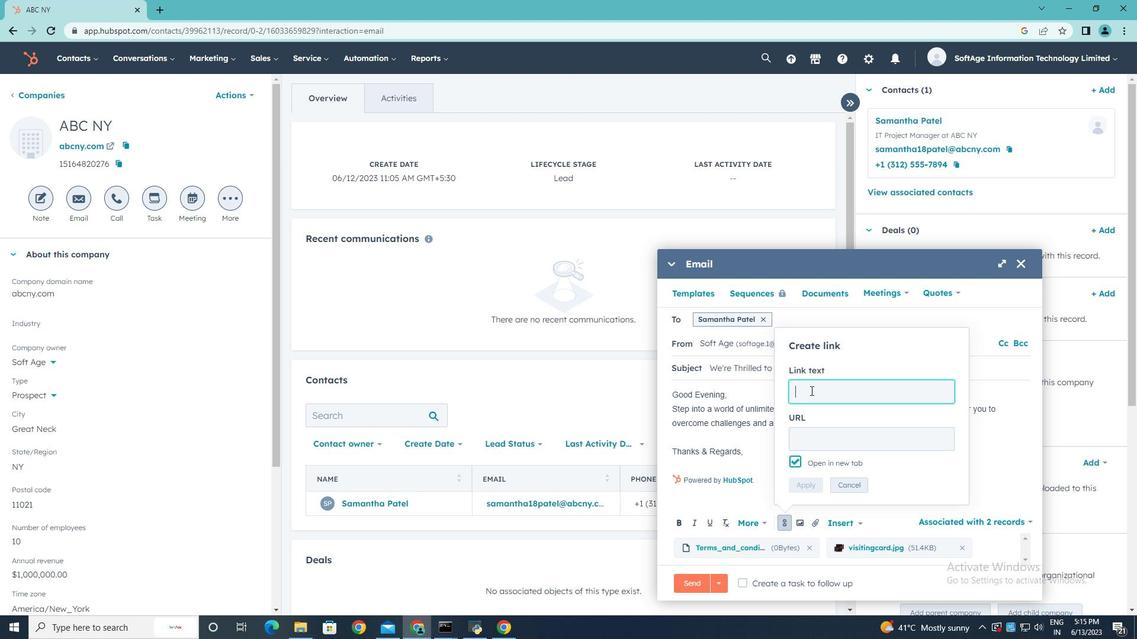 
Action: Key pressed <Key.shift>Reddit
Screenshot: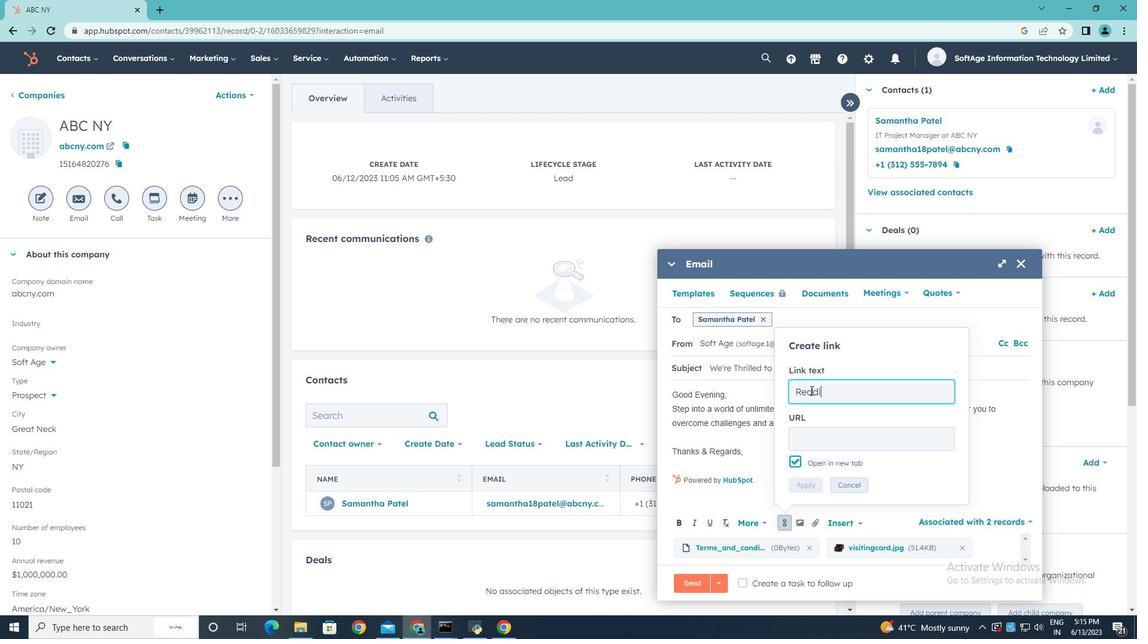 
Action: Mouse moved to (825, 438)
Screenshot: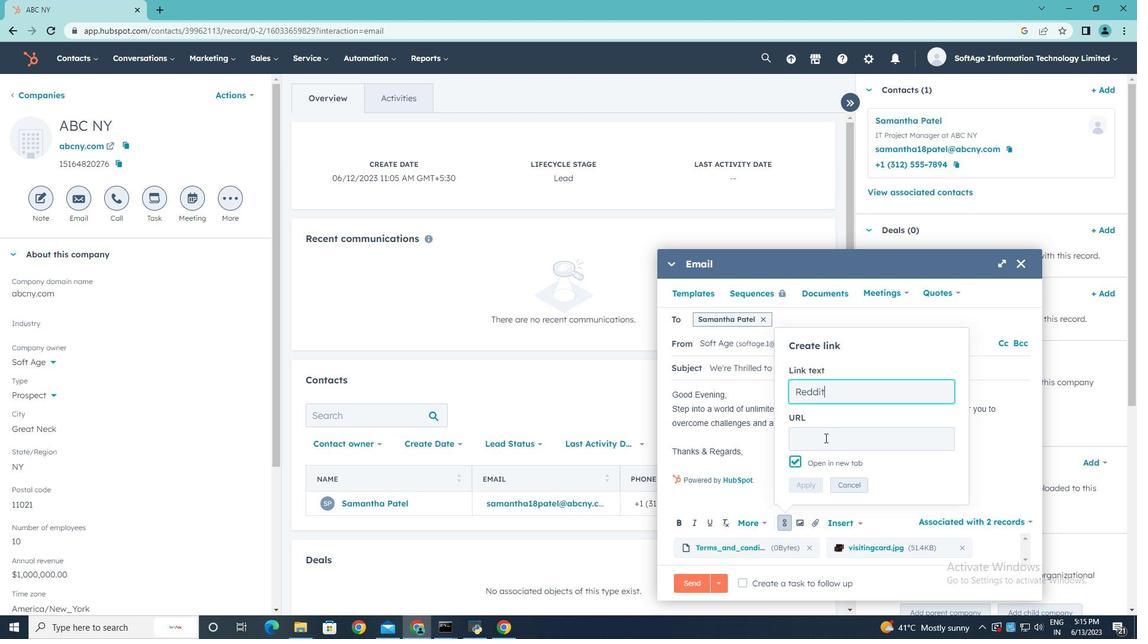 
Action: Mouse pressed left at (825, 438)
Screenshot: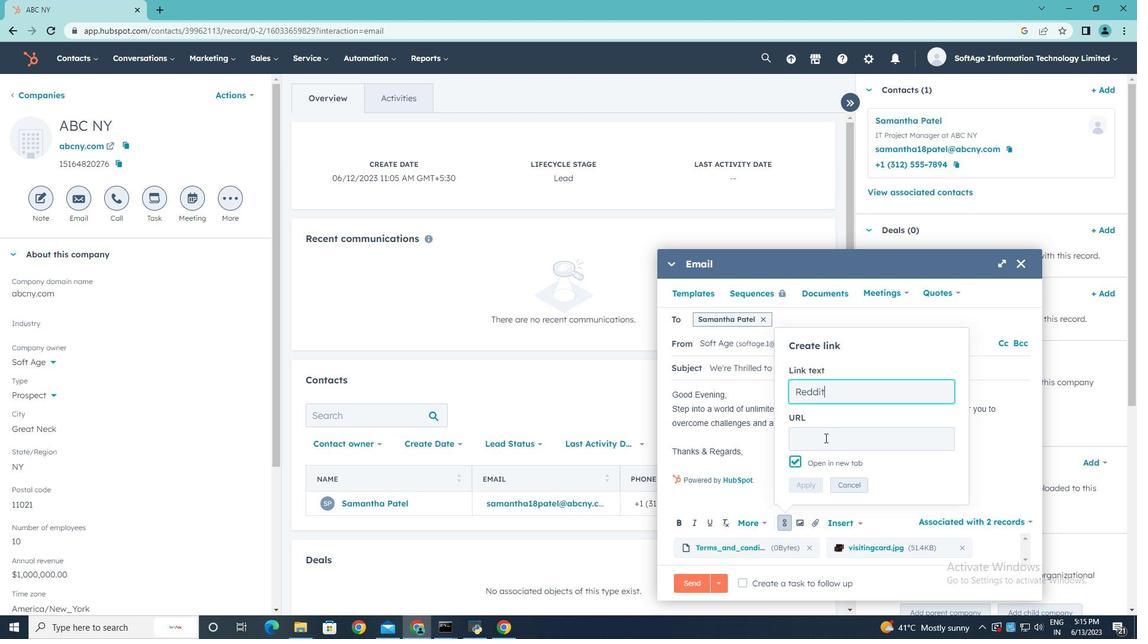 
Action: Key pressed <Key.shift>www.reddit.com
Screenshot: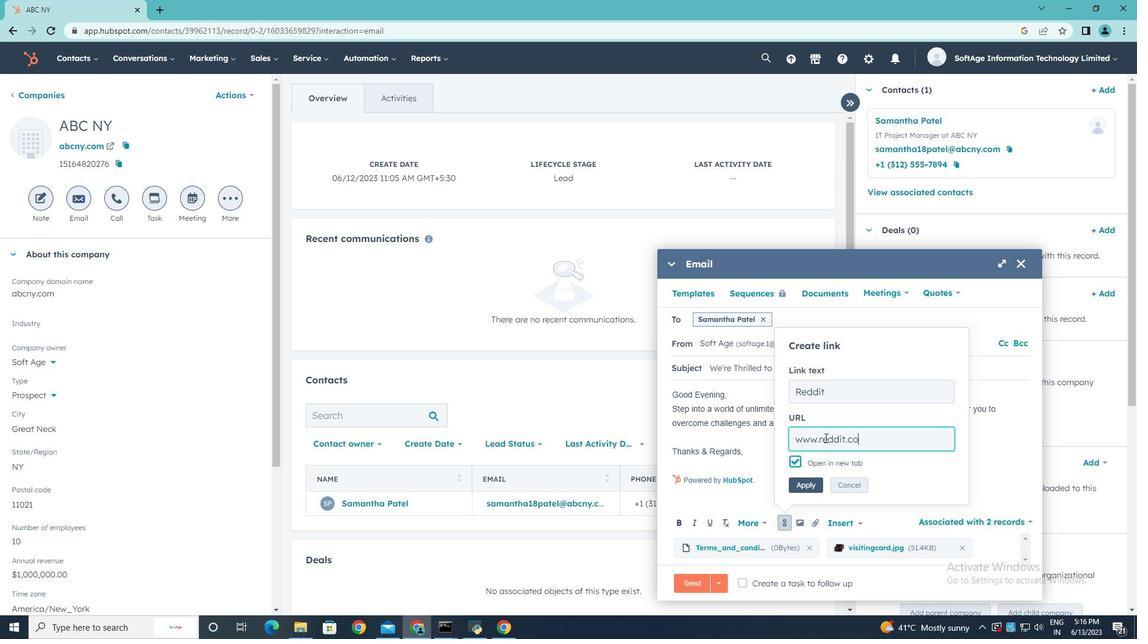 
Action: Mouse moved to (809, 479)
Screenshot: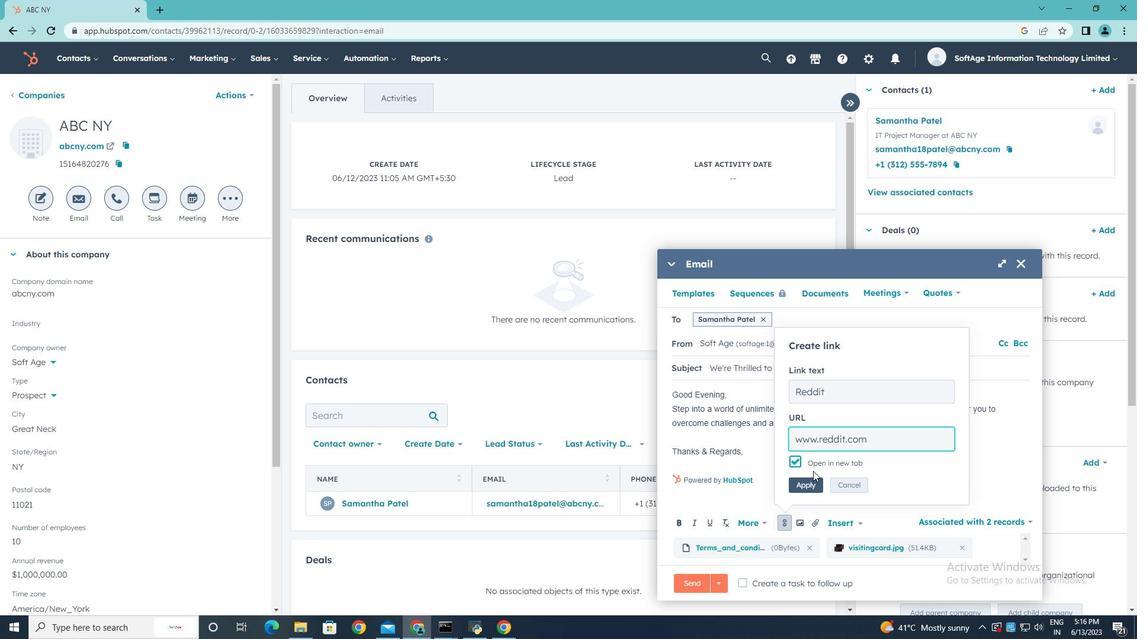 
Action: Mouse pressed left at (809, 479)
Screenshot: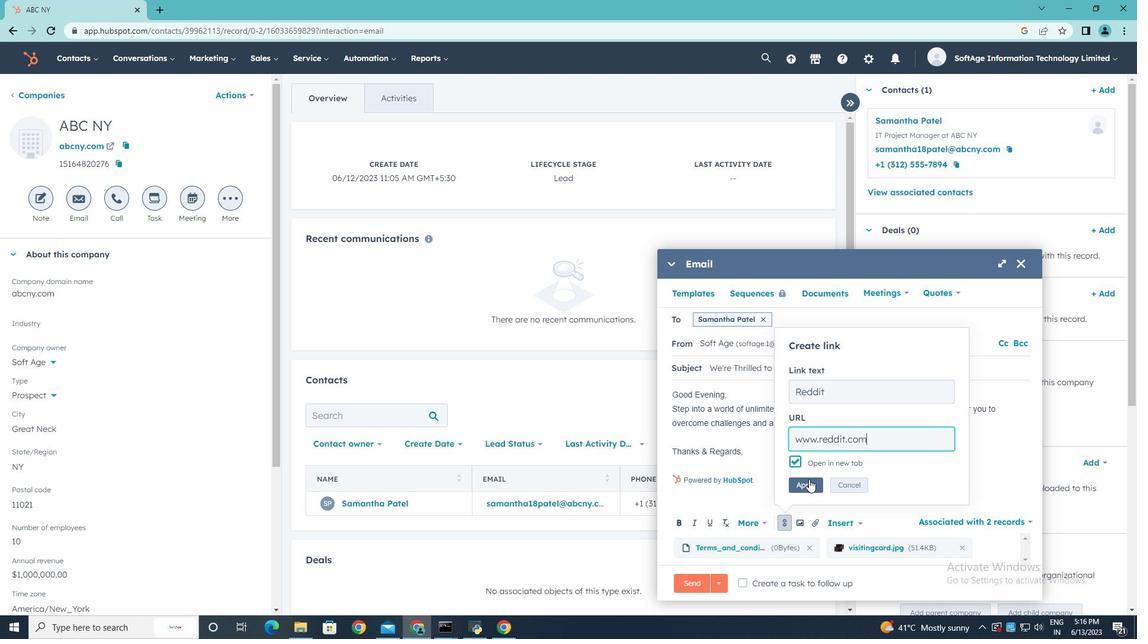 
Action: Mouse moved to (745, 582)
Screenshot: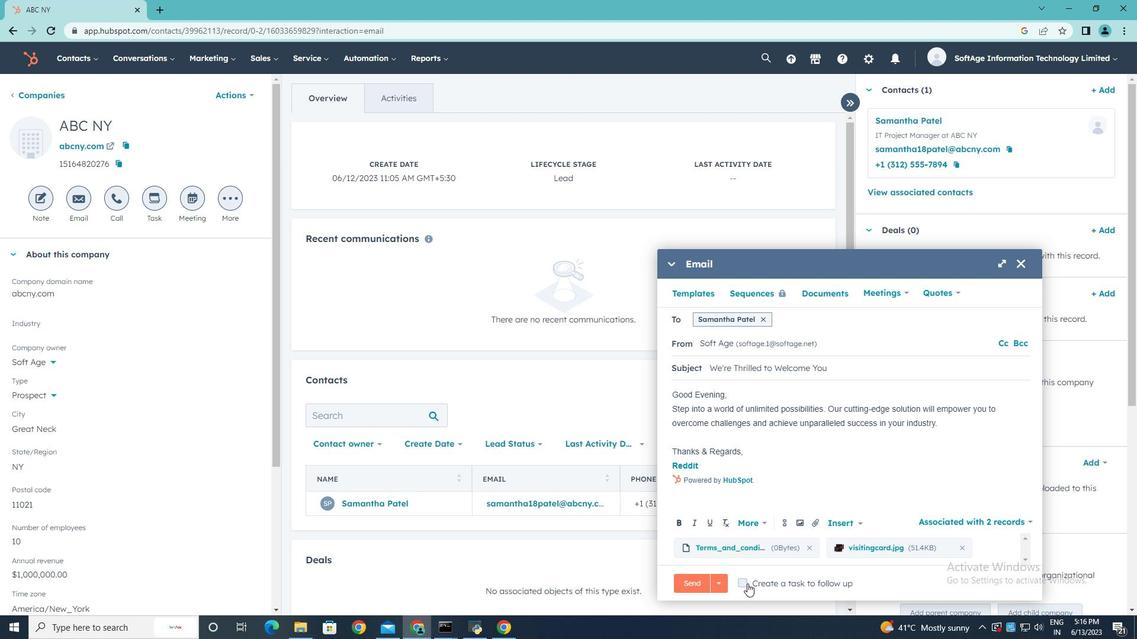 
Action: Mouse pressed left at (745, 582)
Screenshot: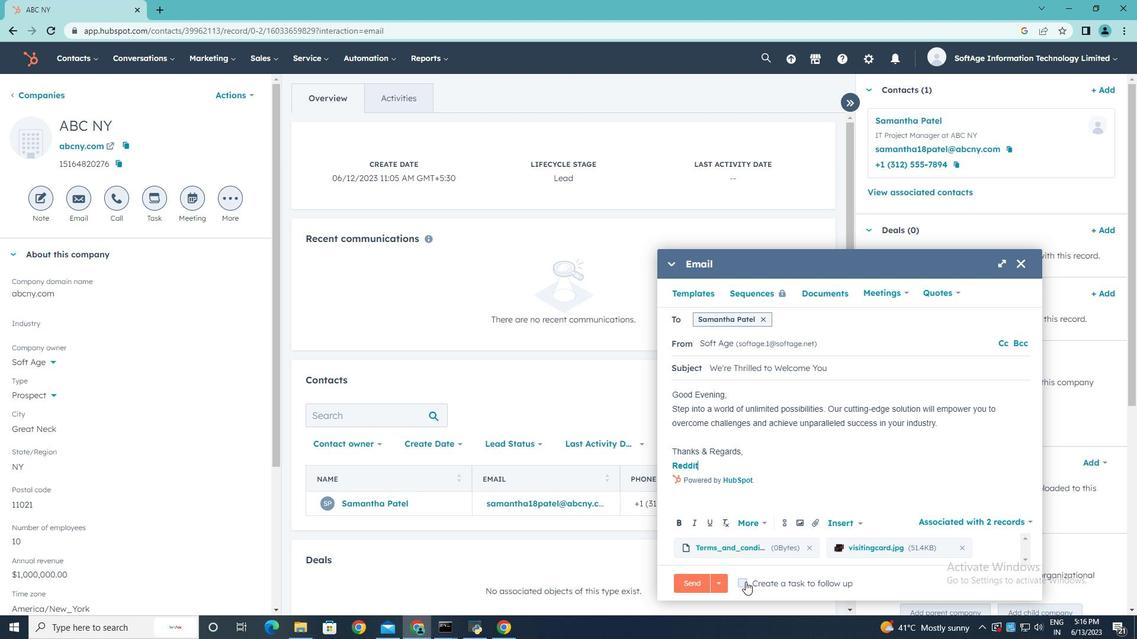 
Action: Mouse moved to (971, 582)
Screenshot: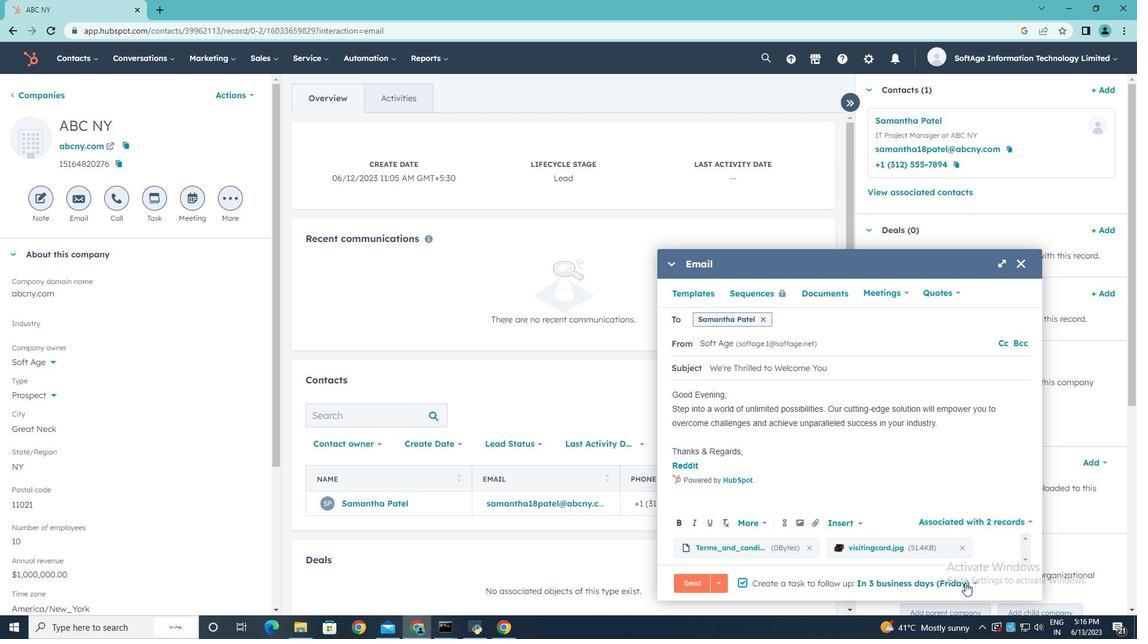 
Action: Mouse pressed left at (971, 582)
Screenshot: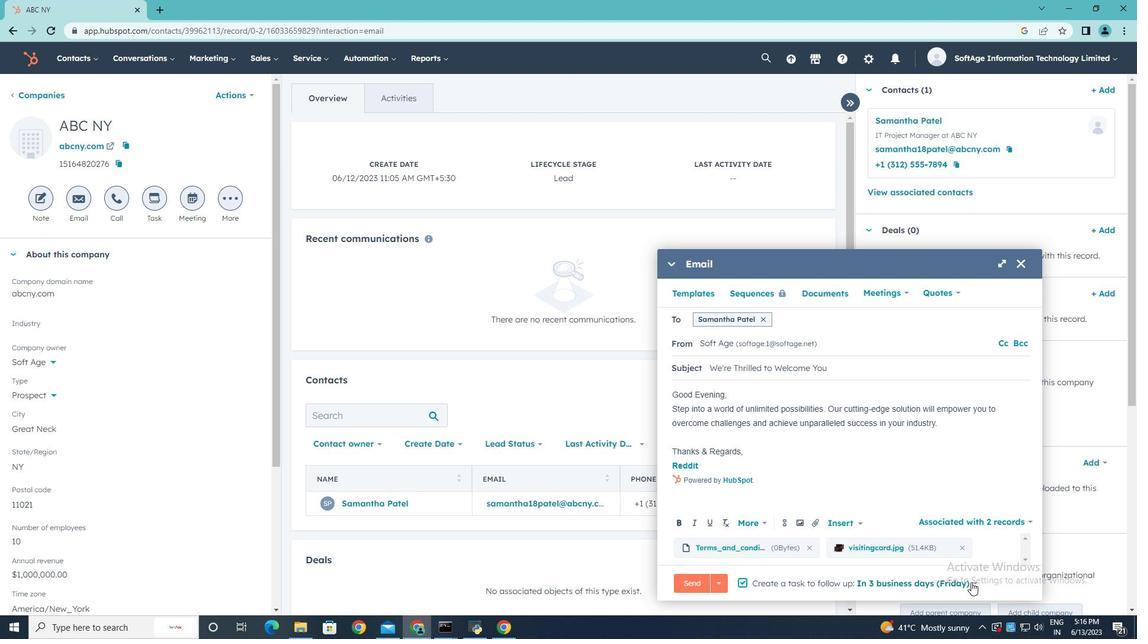 
Action: Mouse moved to (939, 518)
Screenshot: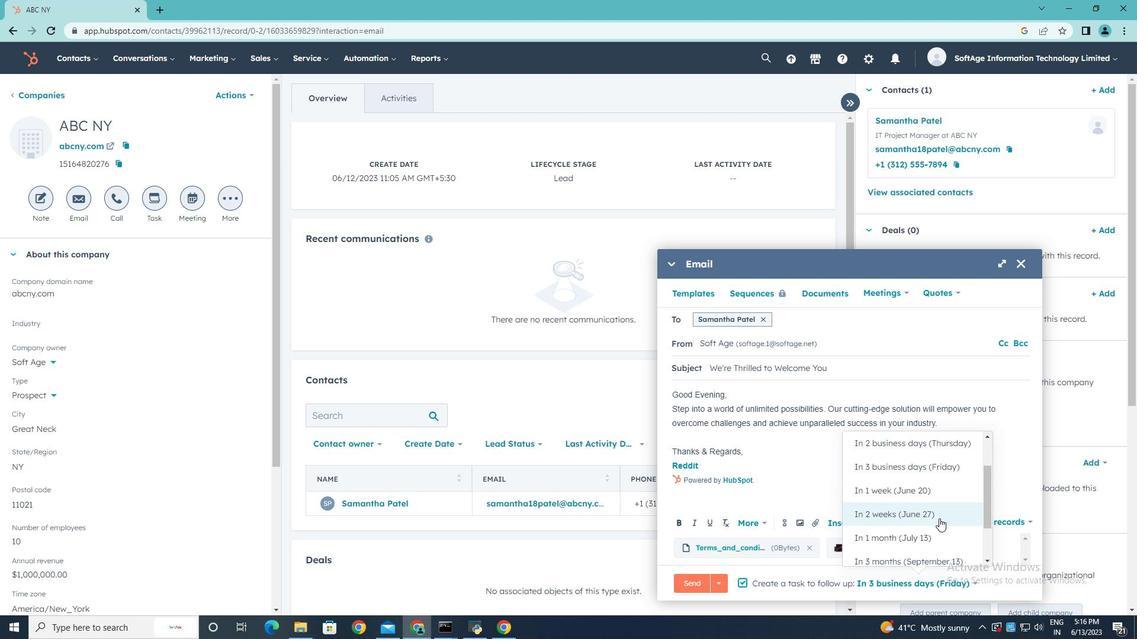 
Action: Mouse pressed left at (939, 518)
Screenshot: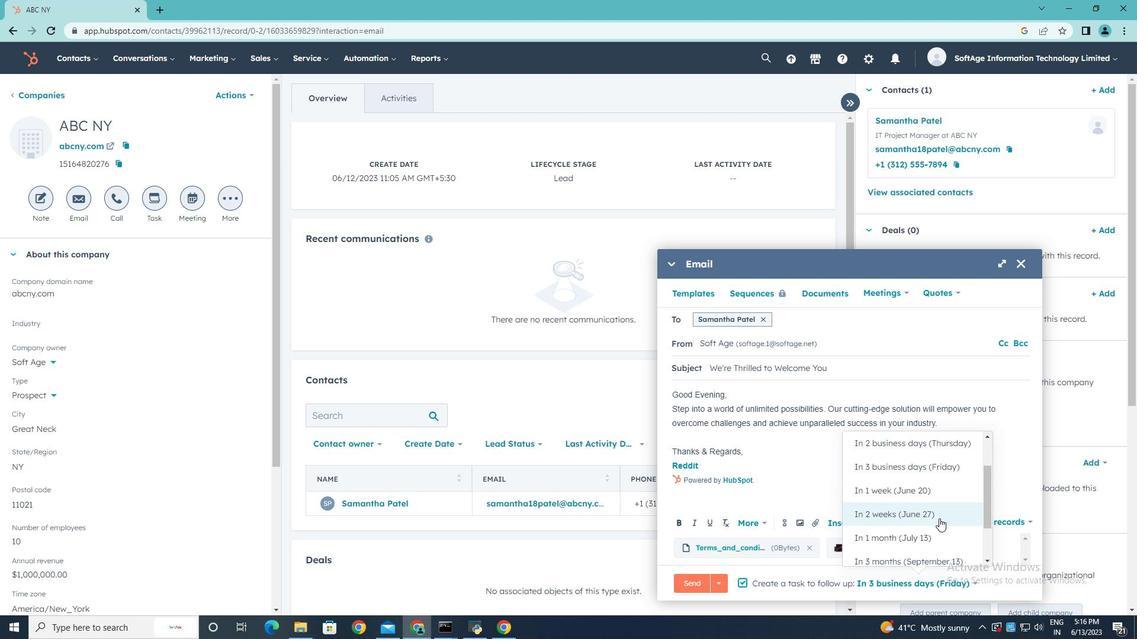 
Action: Mouse moved to (695, 585)
Screenshot: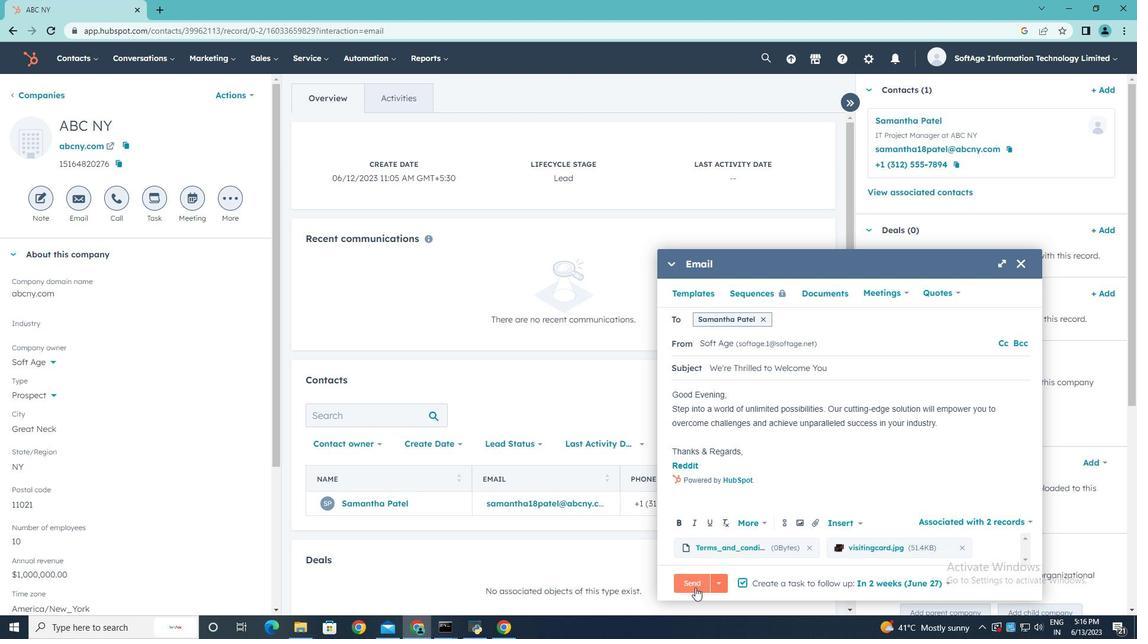 
Action: Mouse pressed left at (695, 585)
Screenshot: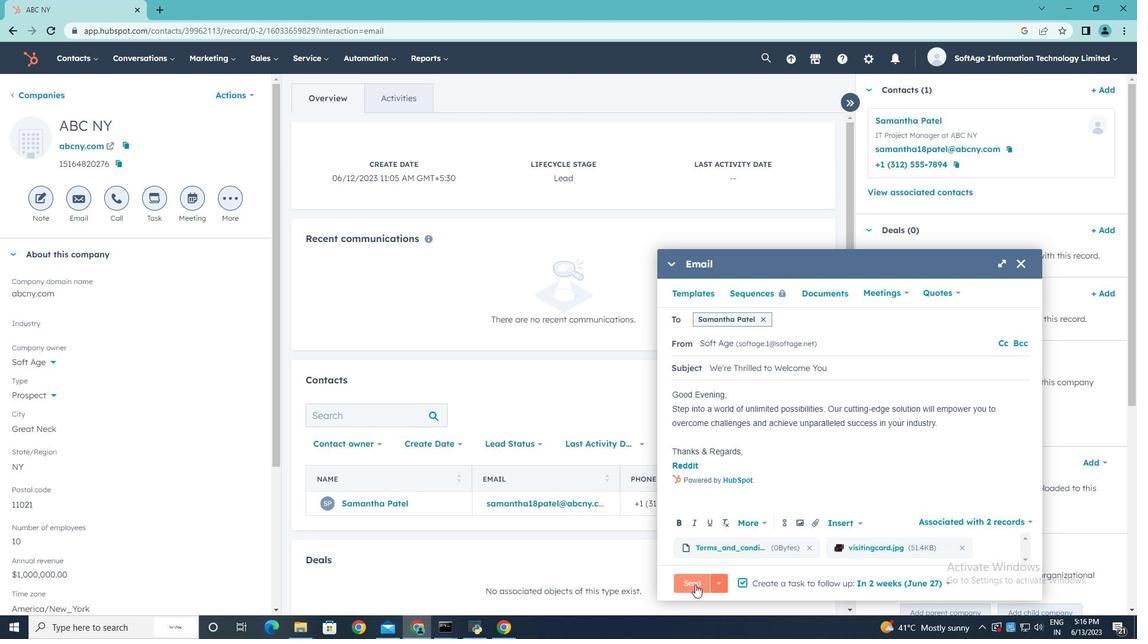 
Action: Mouse moved to (695, 585)
Screenshot: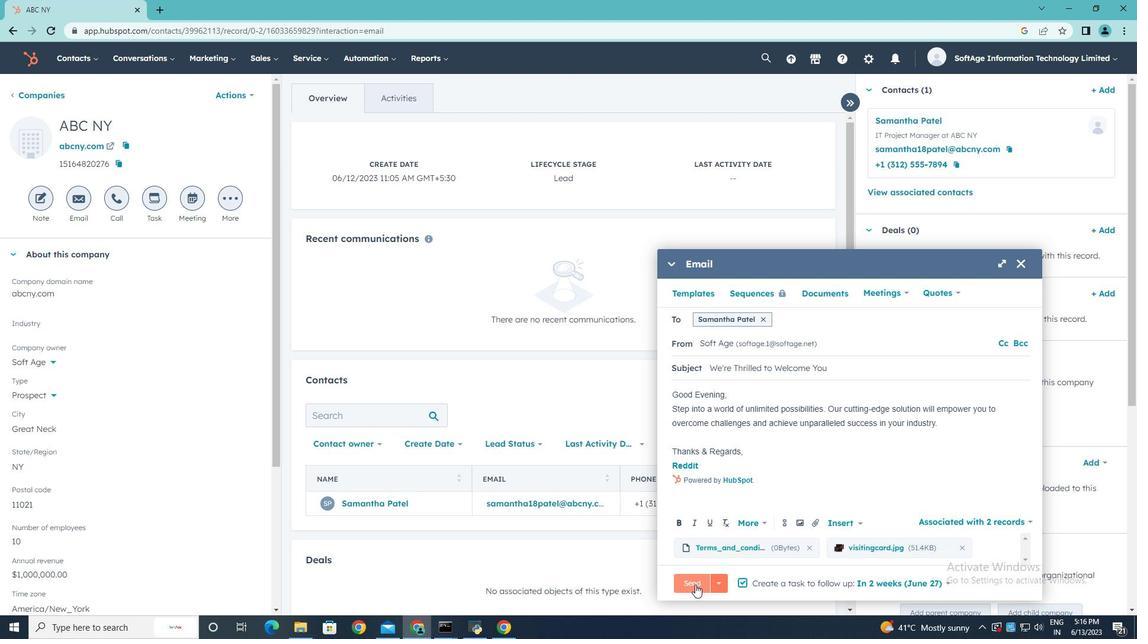
